 Task: Create new contact,   with mail id: 'AdelineBaker@roundabouttheatre.org', first name: 'Adeline', Last name: 'Baker', Job Title: E-commerce Manager, Phone number (408) 555-7890. Change life cycle stage to  'Lead' and lead status to 'New'. Add new company to the associated contact: www.sunshot.in_x000D_
 and type: Prospect. Logged in from softage.1@softage.net
Action: Mouse moved to (79, 53)
Screenshot: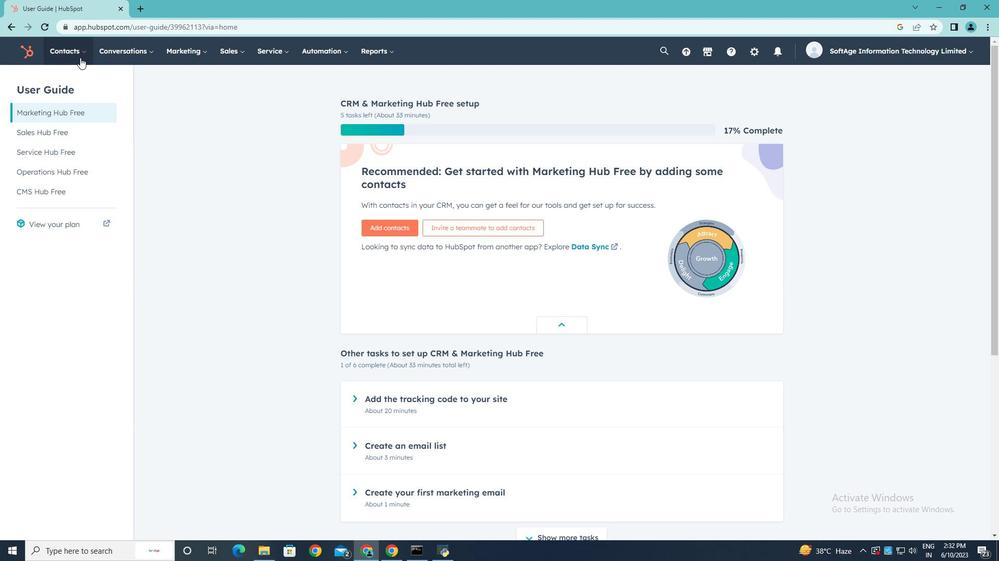 
Action: Mouse pressed left at (79, 53)
Screenshot: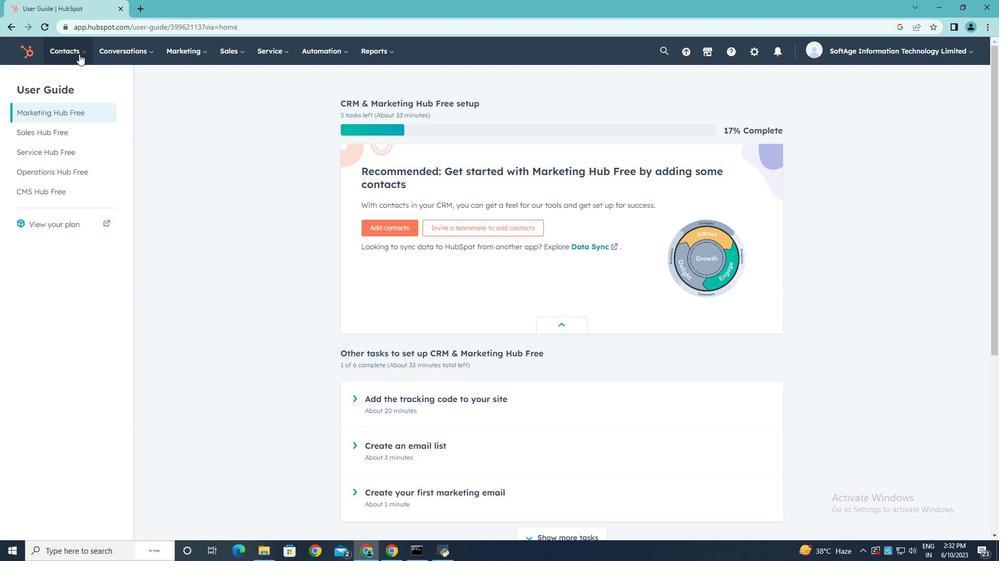
Action: Mouse moved to (77, 77)
Screenshot: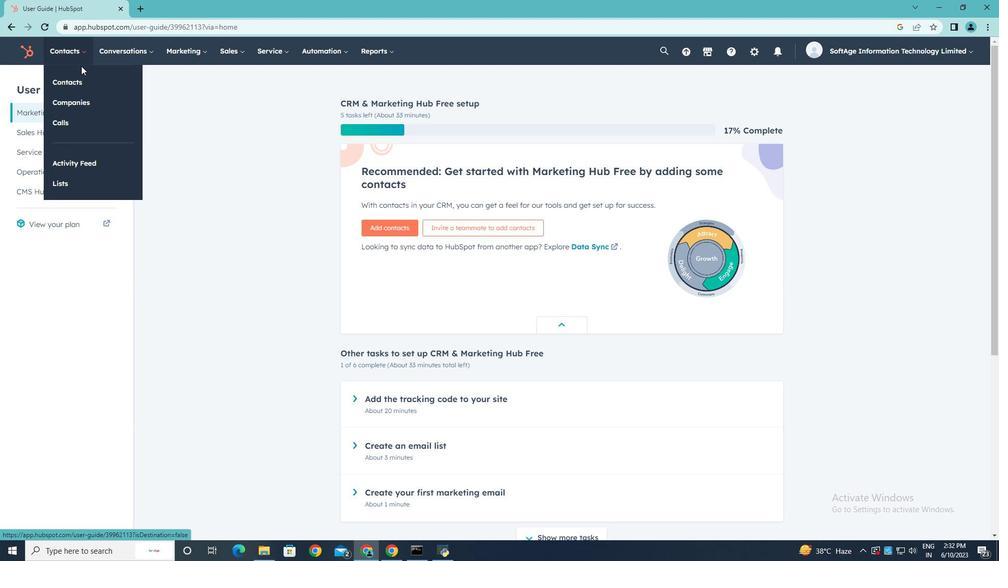 
Action: Mouse pressed left at (77, 77)
Screenshot: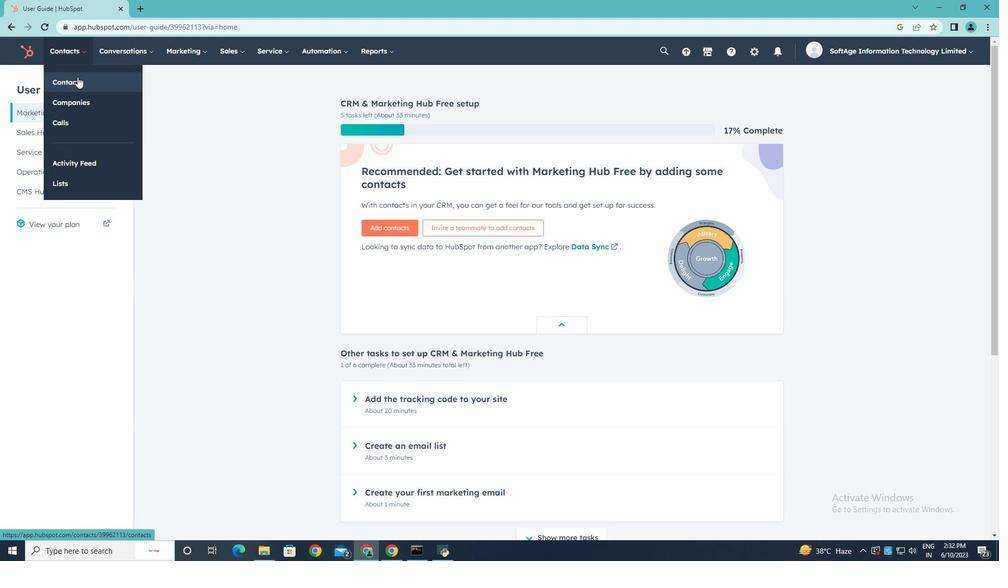 
Action: Mouse moved to (939, 90)
Screenshot: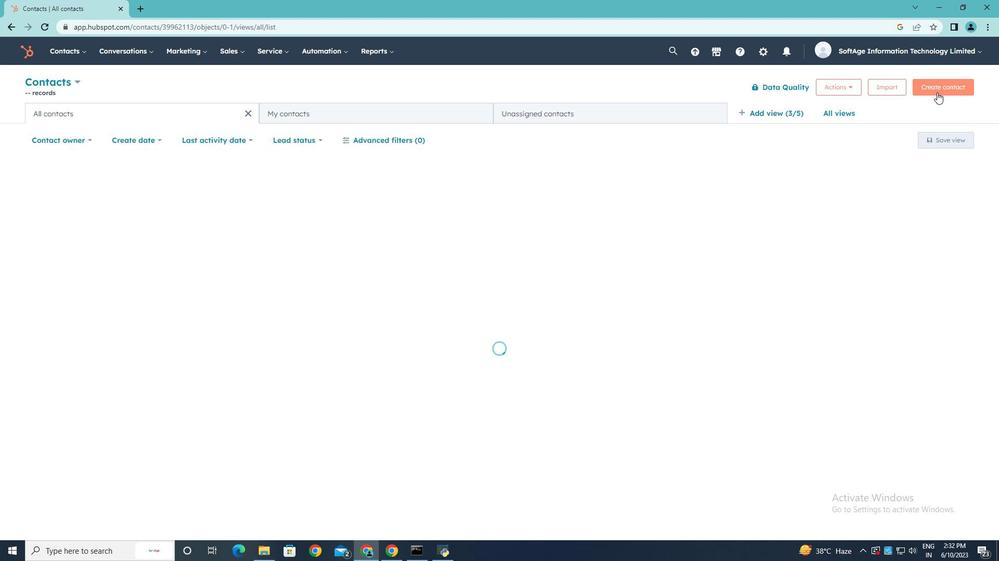 
Action: Mouse pressed left at (939, 90)
Screenshot: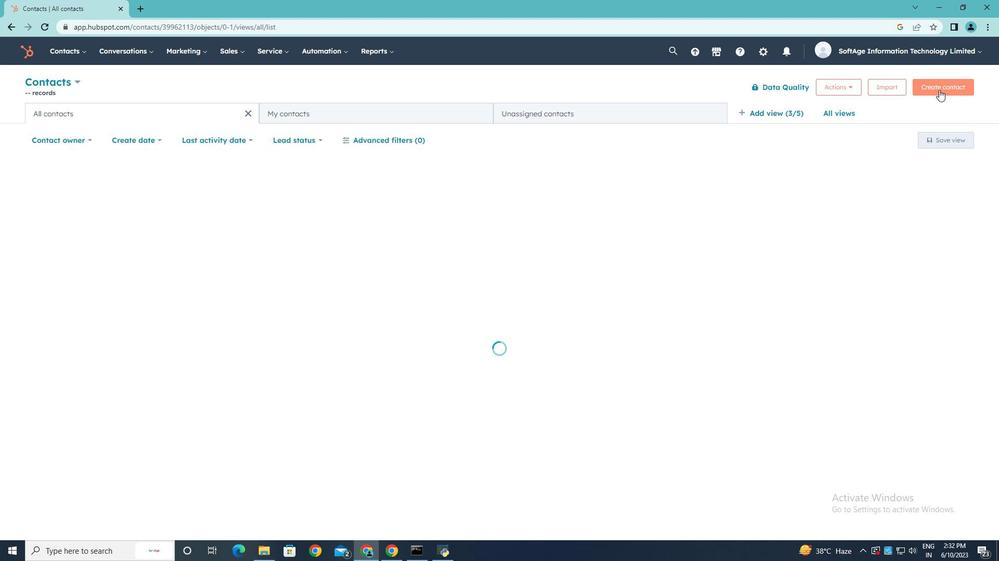 
Action: Mouse moved to (772, 138)
Screenshot: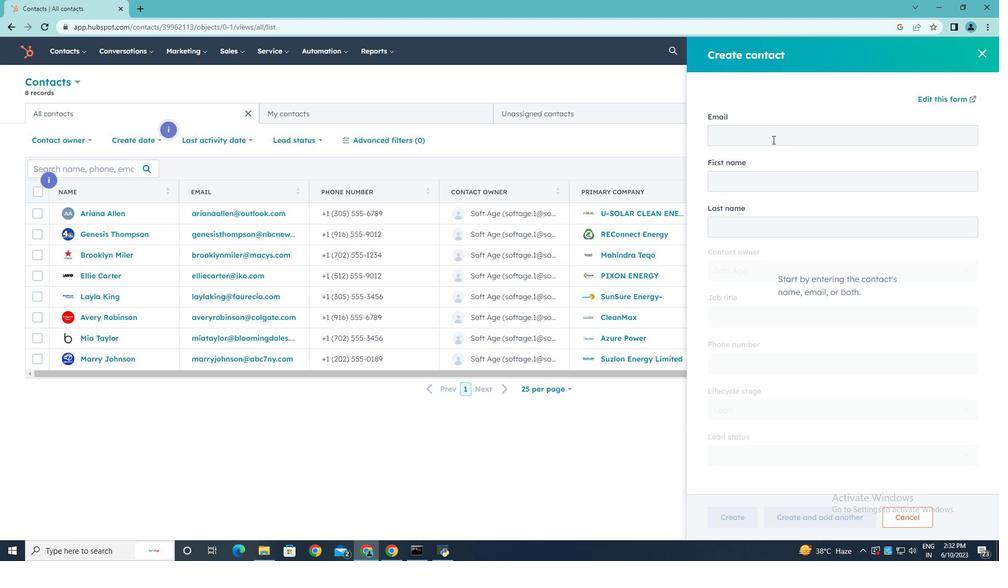 
Action: Mouse pressed left at (772, 138)
Screenshot: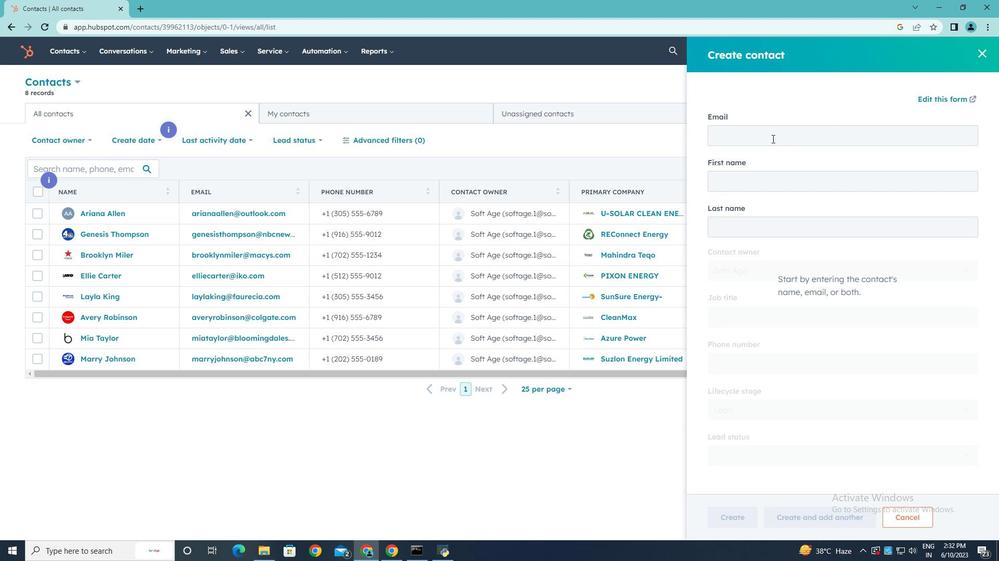 
Action: Key pressed <Key.shift>Adeline<Key.shift>Baker<Key.shift>@roundabouttheatre.p<Key.backspace>ortg<Key.backspace><Key.backspace>g
Screenshot: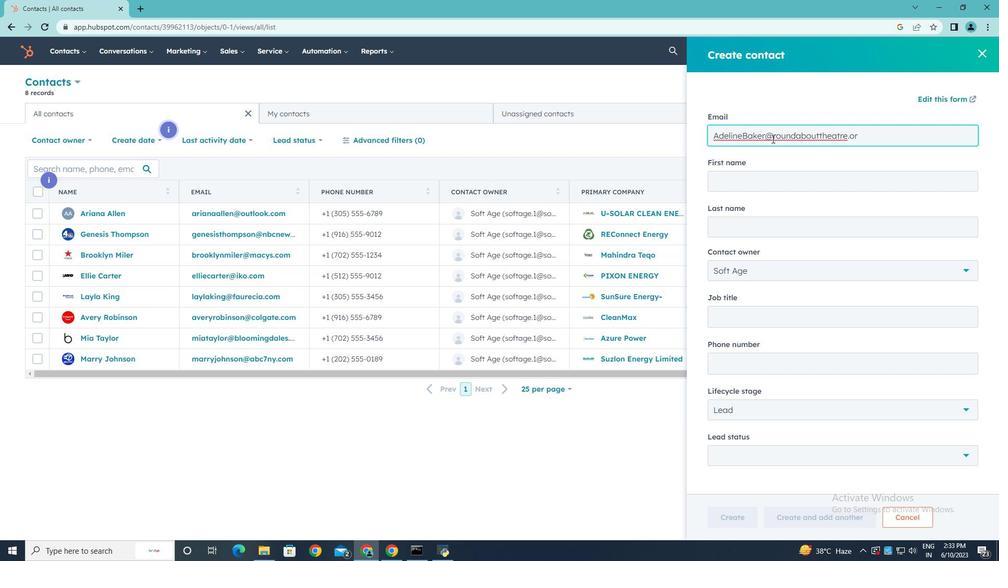 
Action: Mouse moved to (770, 185)
Screenshot: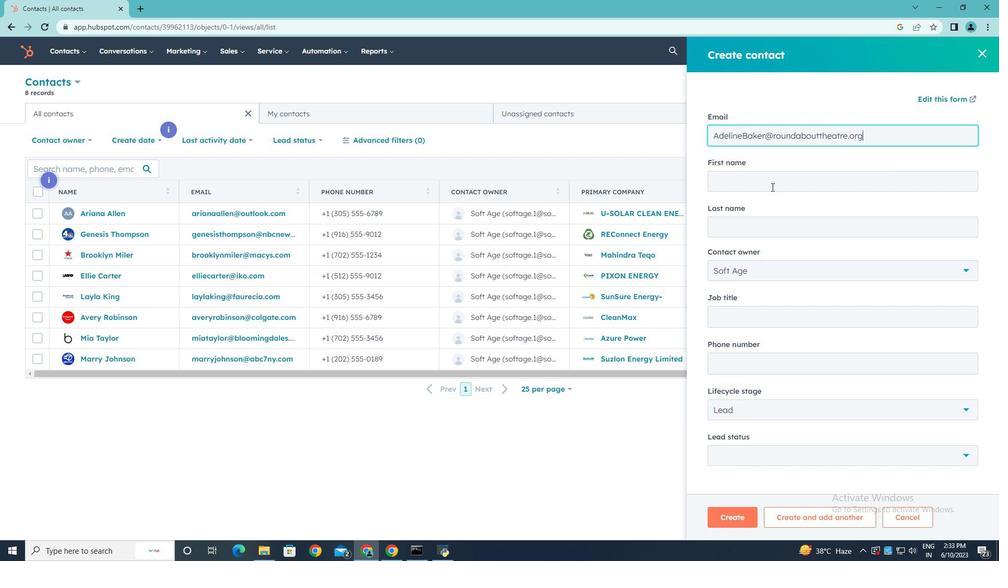 
Action: Mouse pressed left at (770, 185)
Screenshot: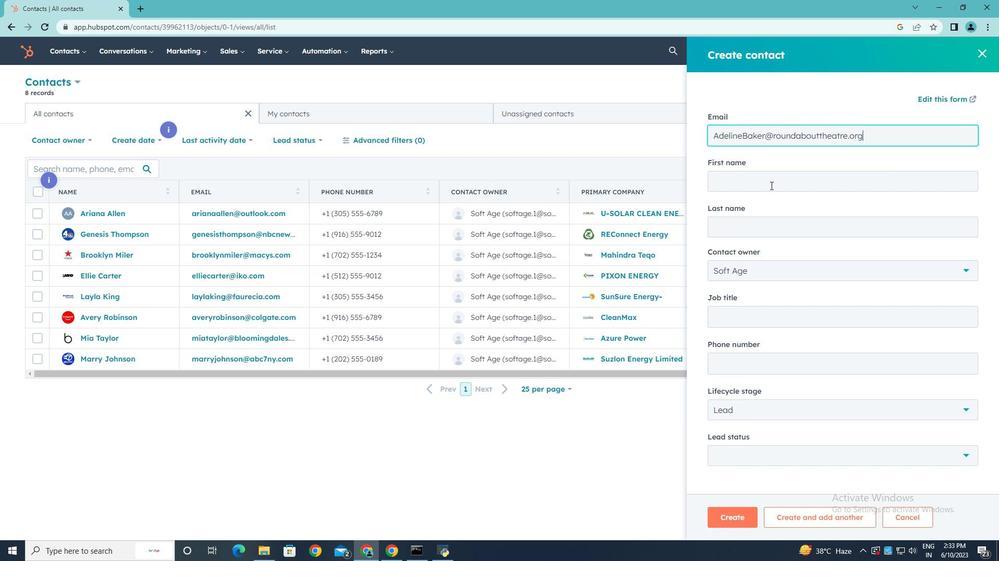 
Action: Key pressed <Key.shift>Adeline
Screenshot: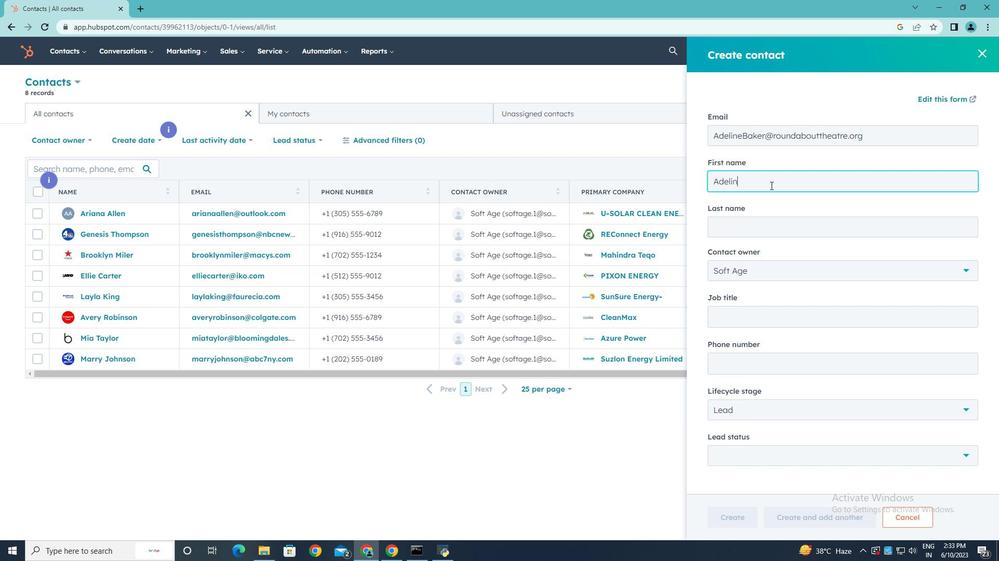
Action: Mouse moved to (748, 225)
Screenshot: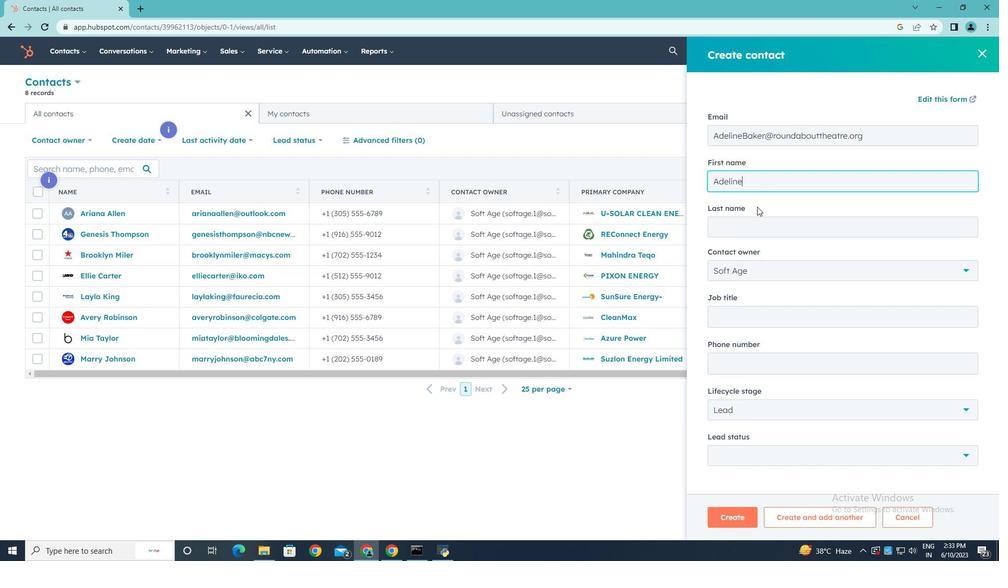 
Action: Mouse pressed left at (748, 225)
Screenshot: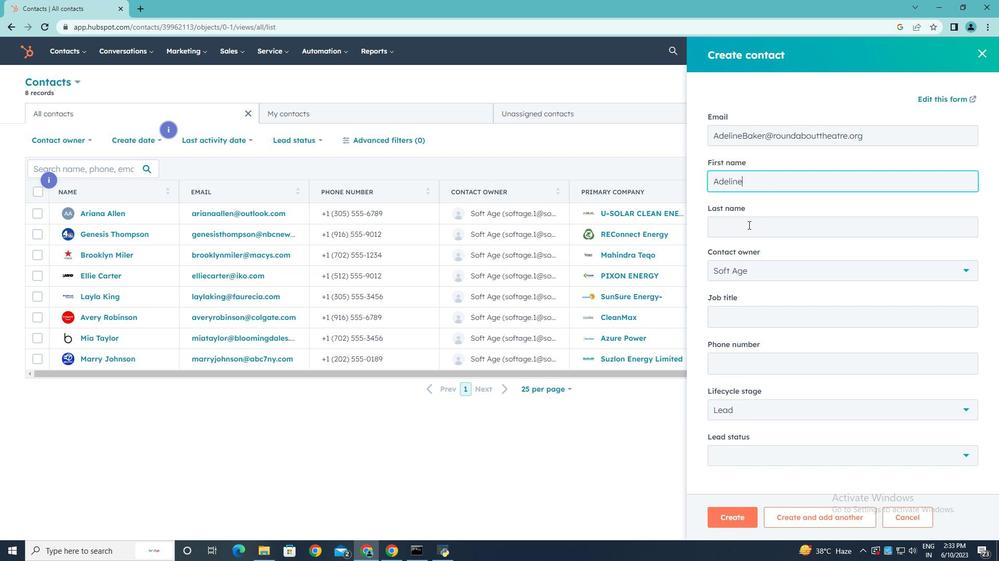 
Action: Key pressed <Key.shift>Baker
Screenshot: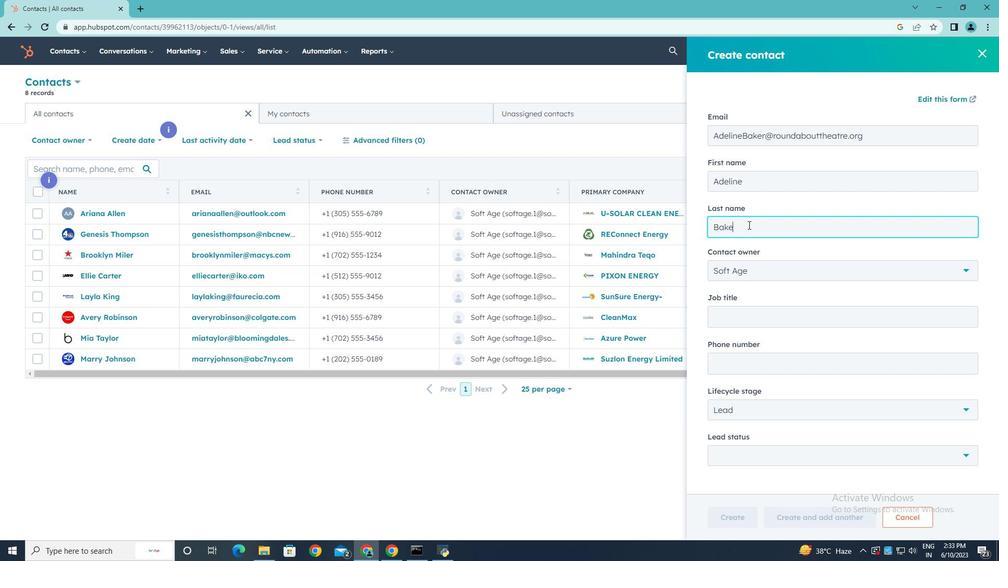 
Action: Mouse moved to (788, 319)
Screenshot: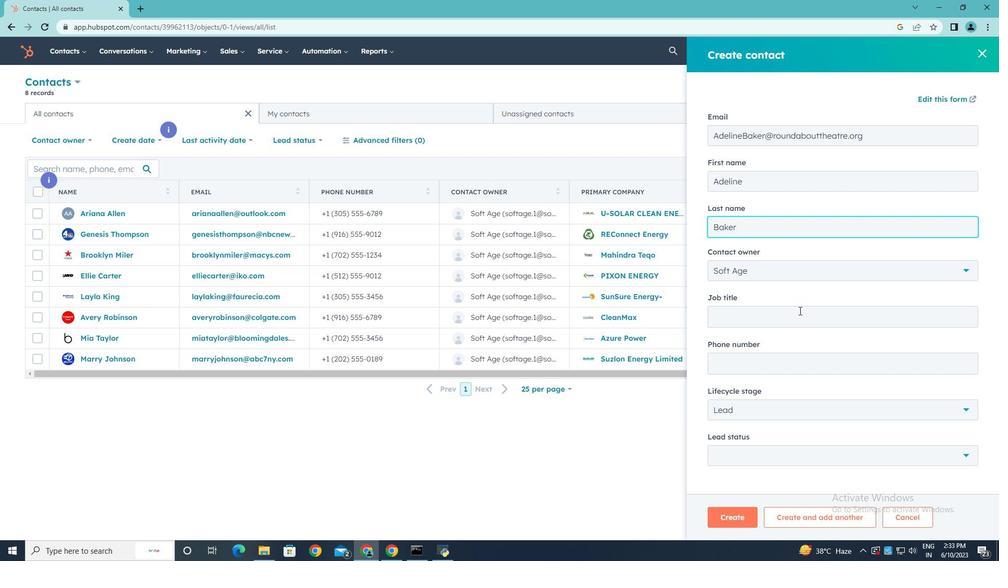 
Action: Mouse pressed left at (788, 319)
Screenshot: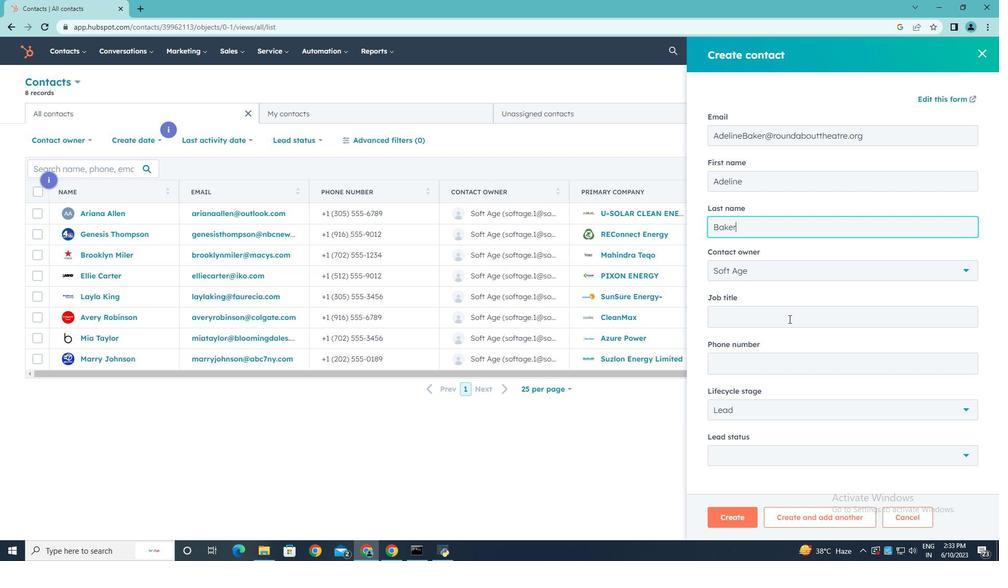 
Action: Key pressed <Key.shift><Key.shift><Key.shift><Key.shift><Key.shift><Key.shift>E-<Key.shift><Key.shift>commerce<Key.space><Key.shift><Key.shift><Key.shift><Key.shift><Key.shift><Key.shift><Key.shift>Manager
Screenshot: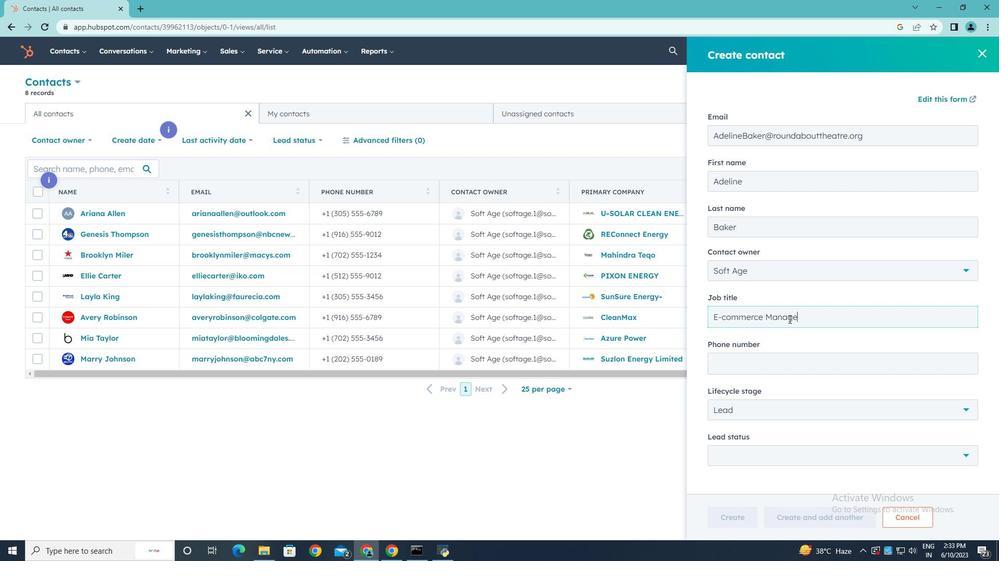
Action: Mouse moved to (777, 361)
Screenshot: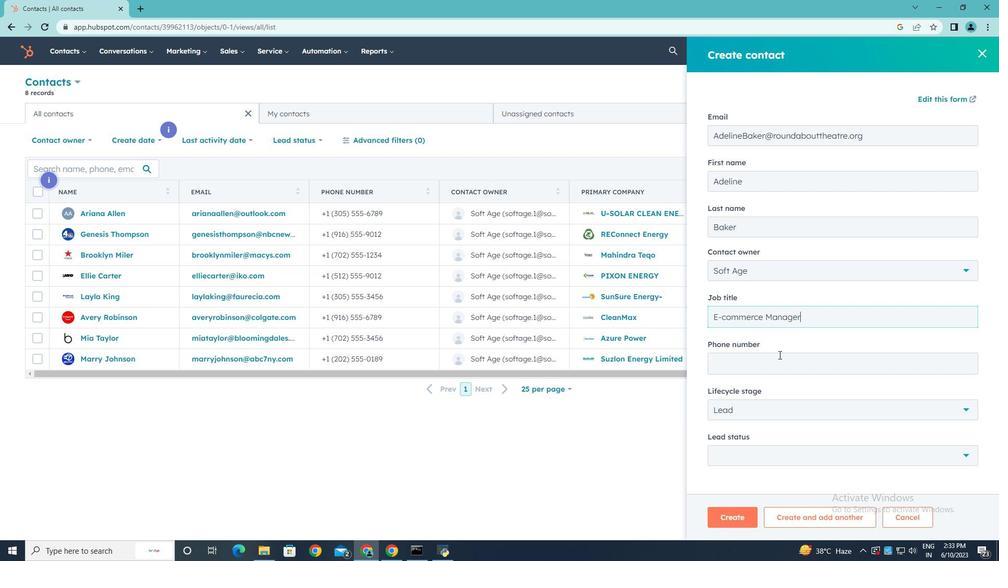 
Action: Mouse pressed left at (777, 361)
Screenshot: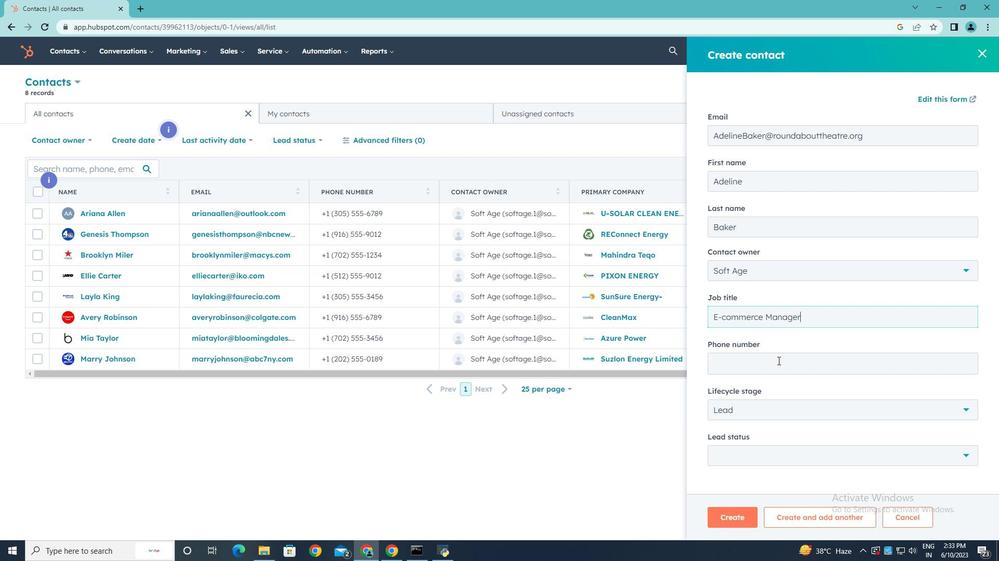 
Action: Key pressed 4085557890
Screenshot: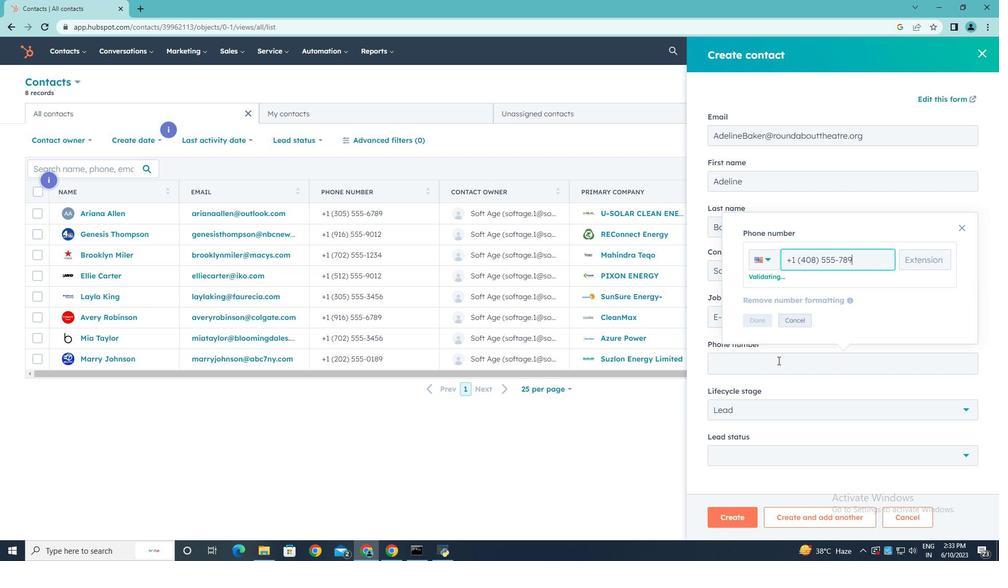 
Action: Mouse moved to (758, 320)
Screenshot: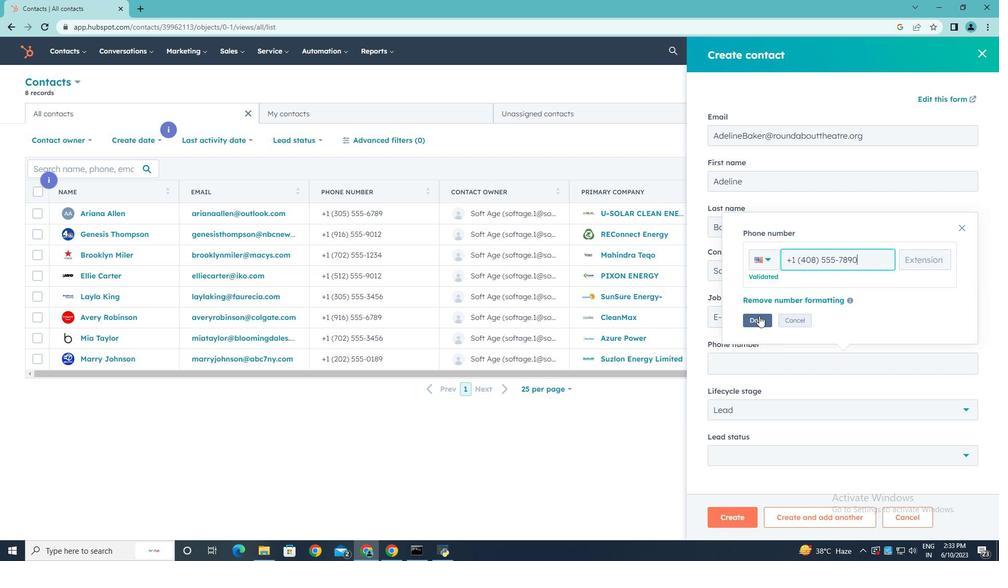 
Action: Mouse pressed left at (758, 320)
Screenshot: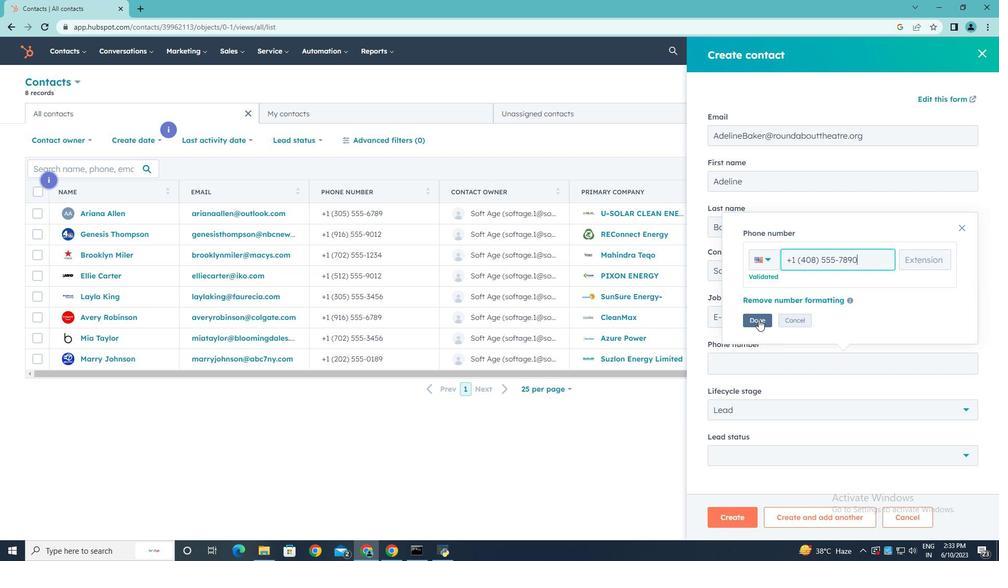
Action: Mouse moved to (947, 410)
Screenshot: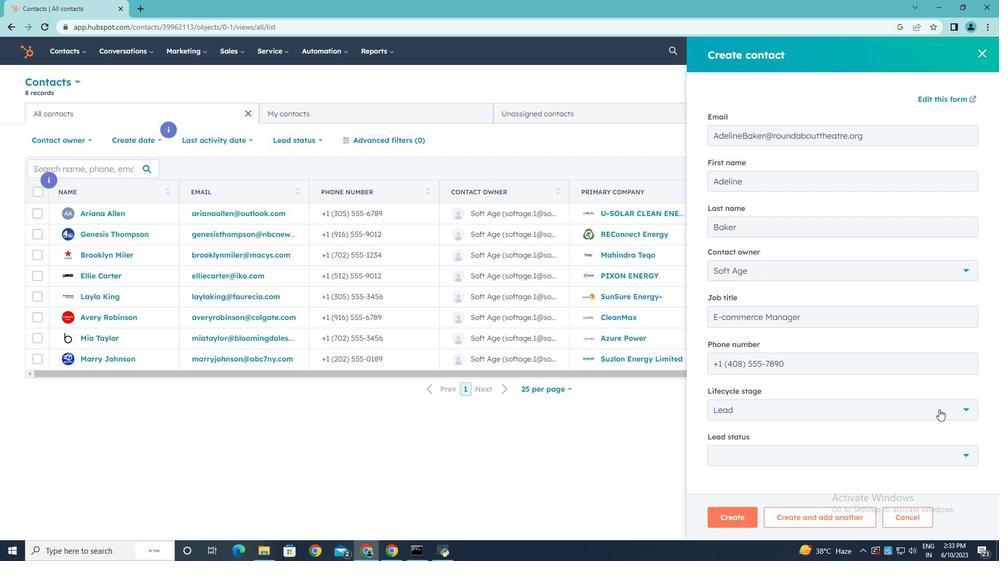 
Action: Mouse pressed left at (947, 410)
Screenshot: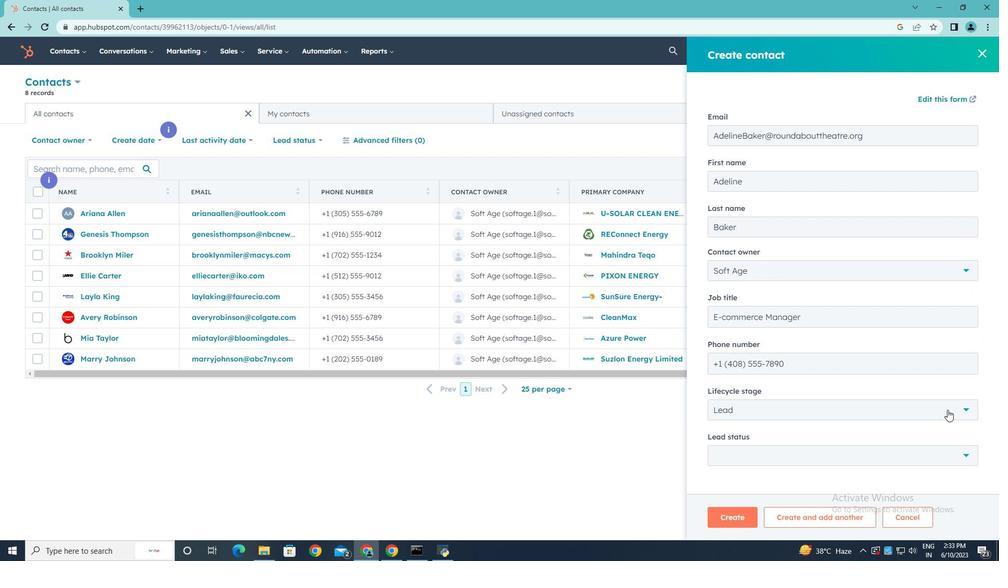 
Action: Mouse moved to (804, 314)
Screenshot: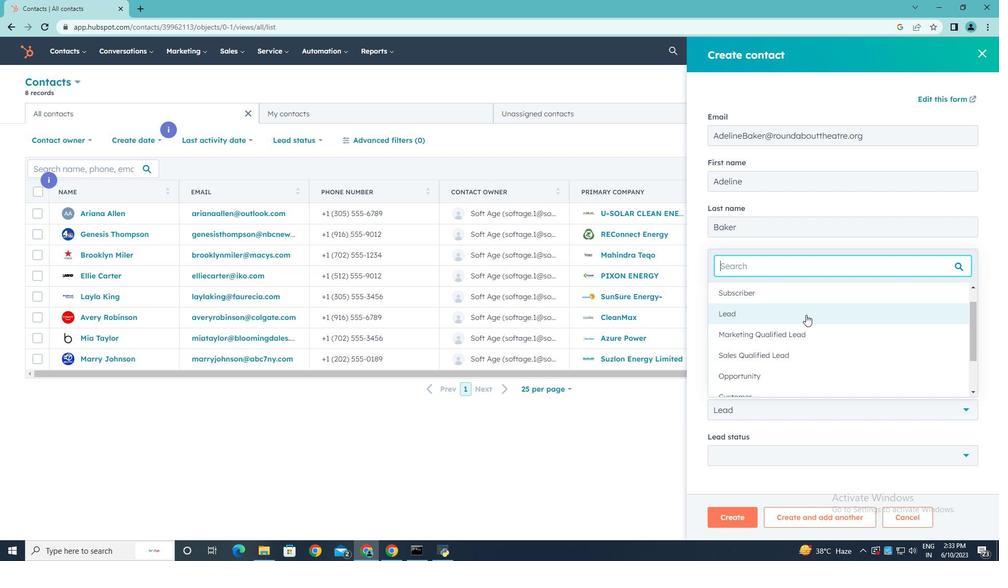 
Action: Mouse pressed left at (804, 314)
Screenshot: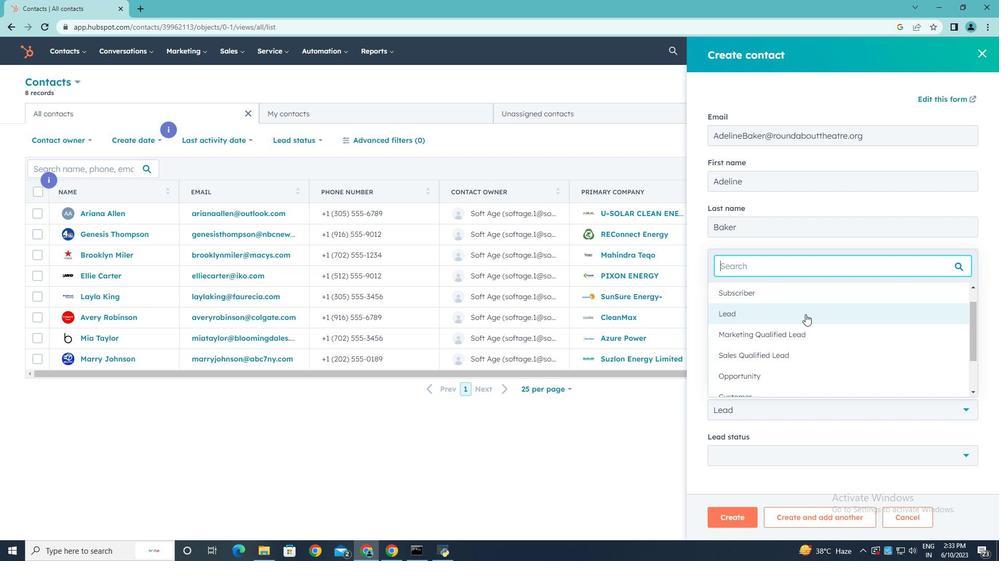 
Action: Mouse moved to (962, 456)
Screenshot: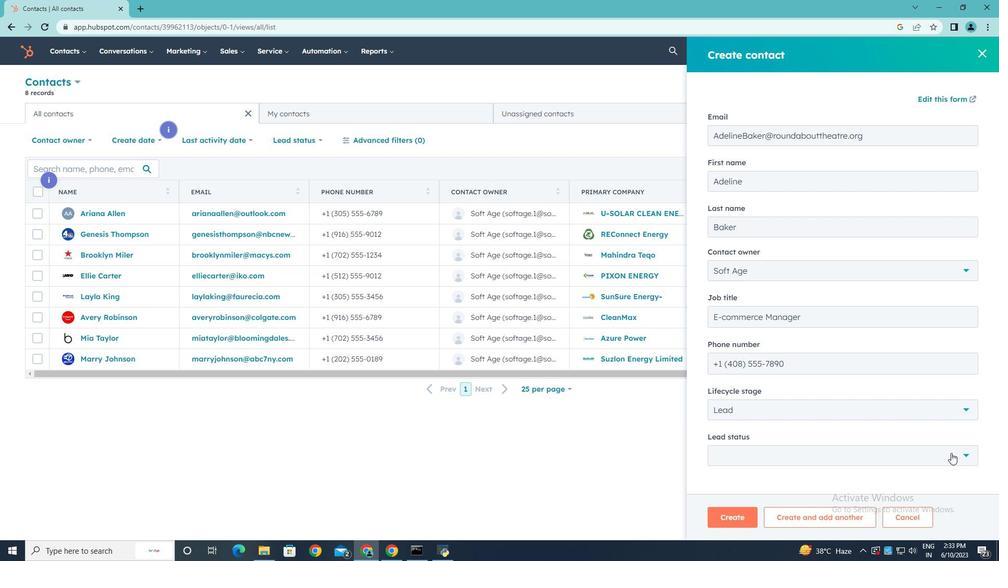 
Action: Mouse pressed left at (962, 456)
Screenshot: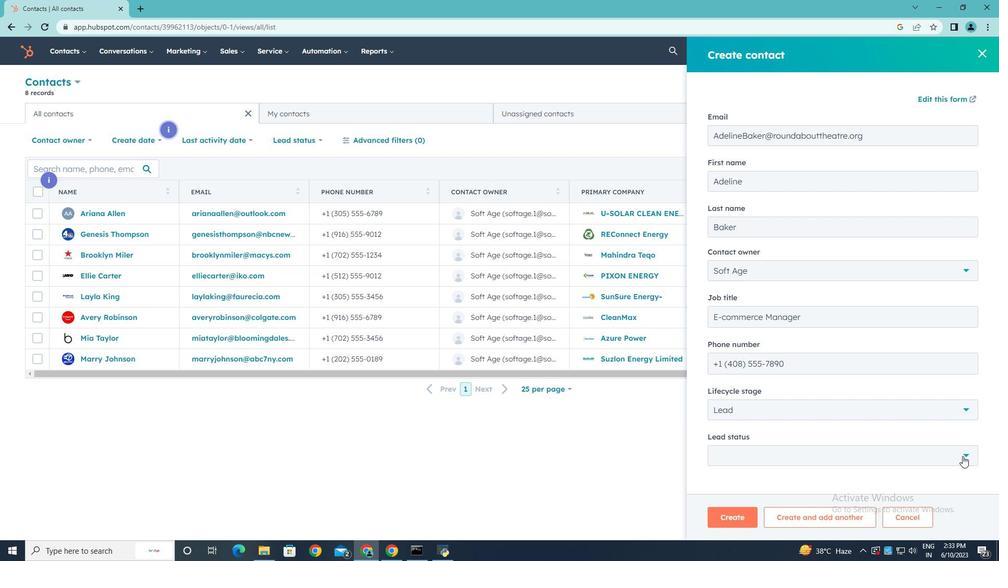 
Action: Mouse moved to (755, 355)
Screenshot: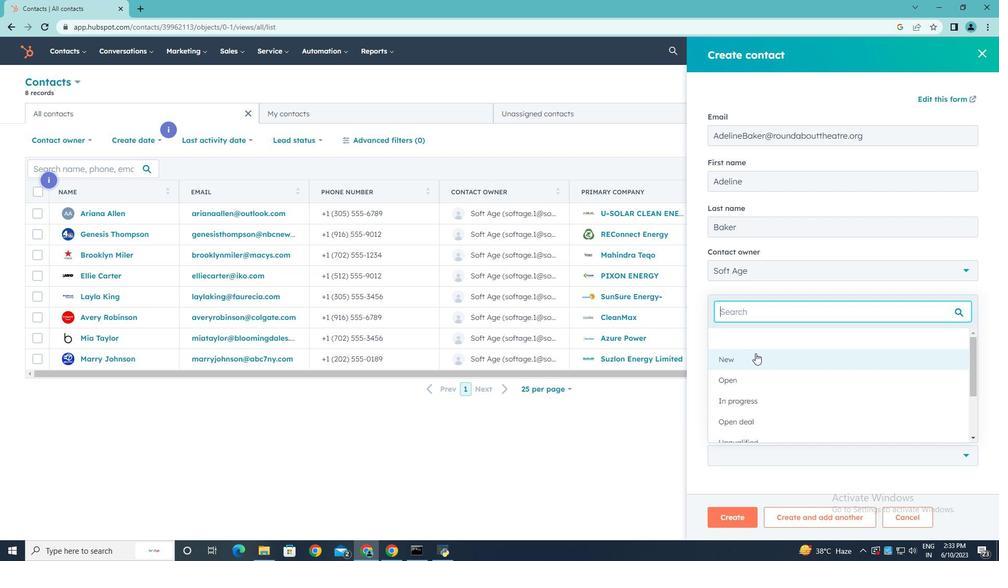 
Action: Mouse pressed left at (755, 355)
Screenshot: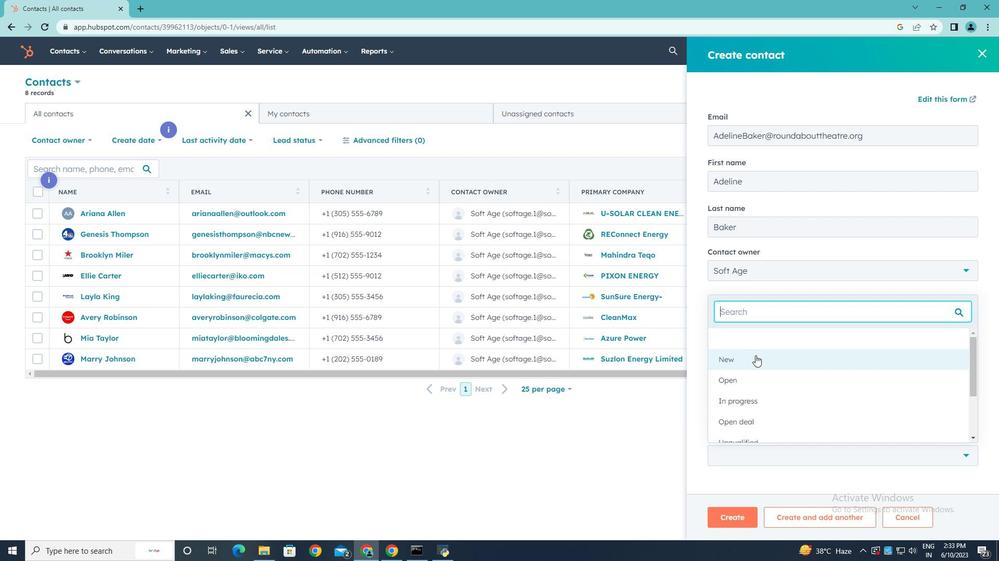 
Action: Mouse moved to (861, 458)
Screenshot: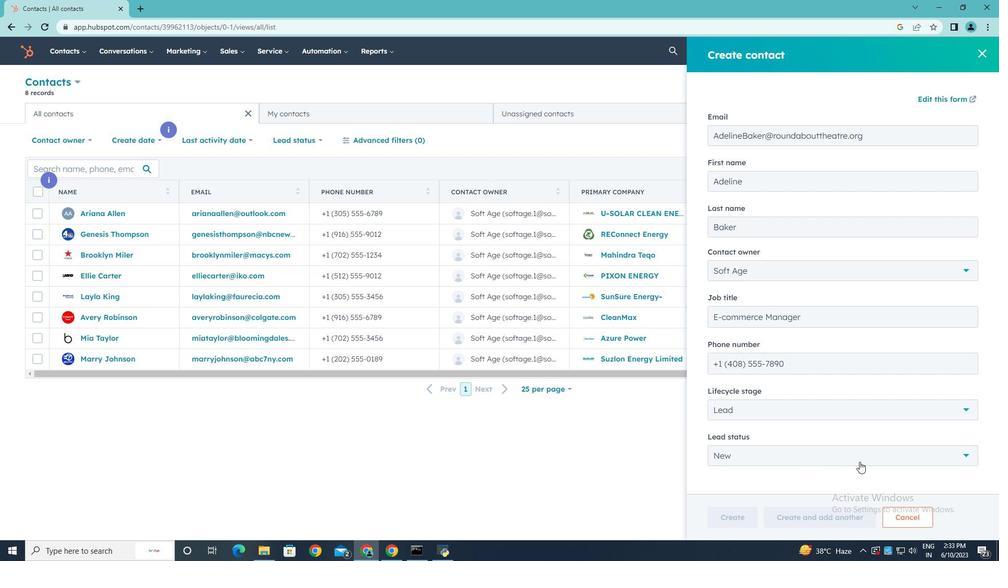 
Action: Mouse scrolled (861, 457) with delta (0, 0)
Screenshot: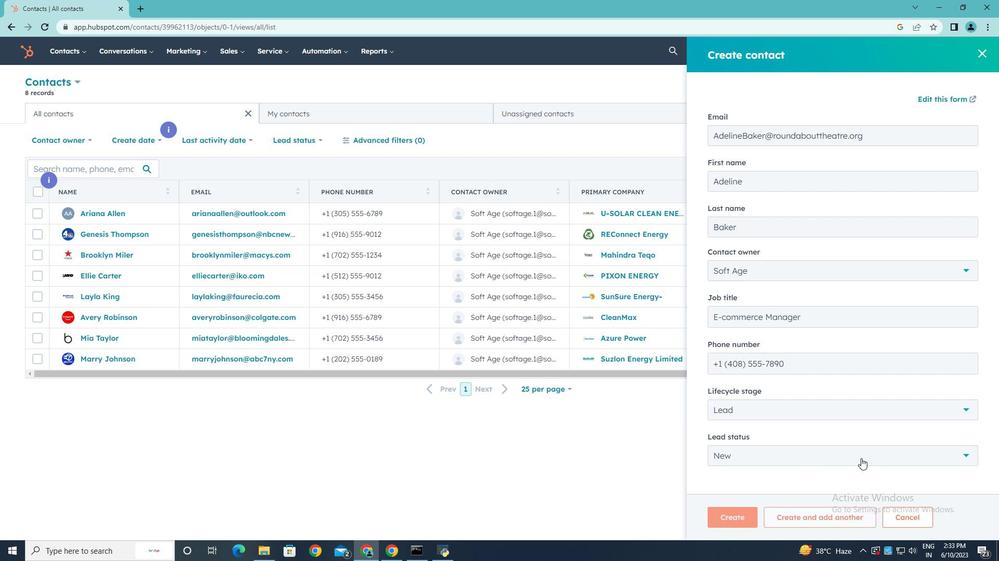 
Action: Mouse scrolled (861, 457) with delta (0, 0)
Screenshot: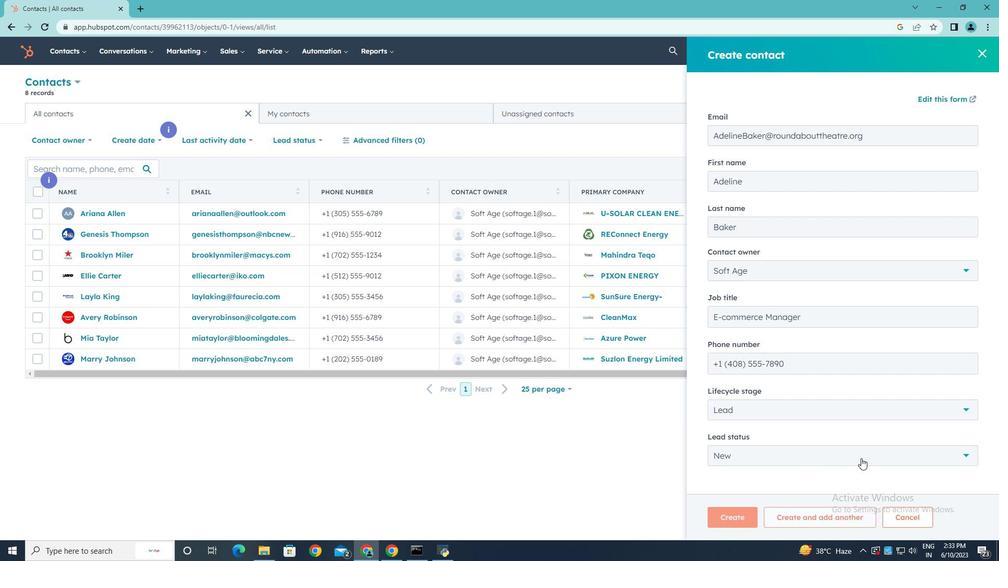 
Action: Mouse scrolled (861, 457) with delta (0, 0)
Screenshot: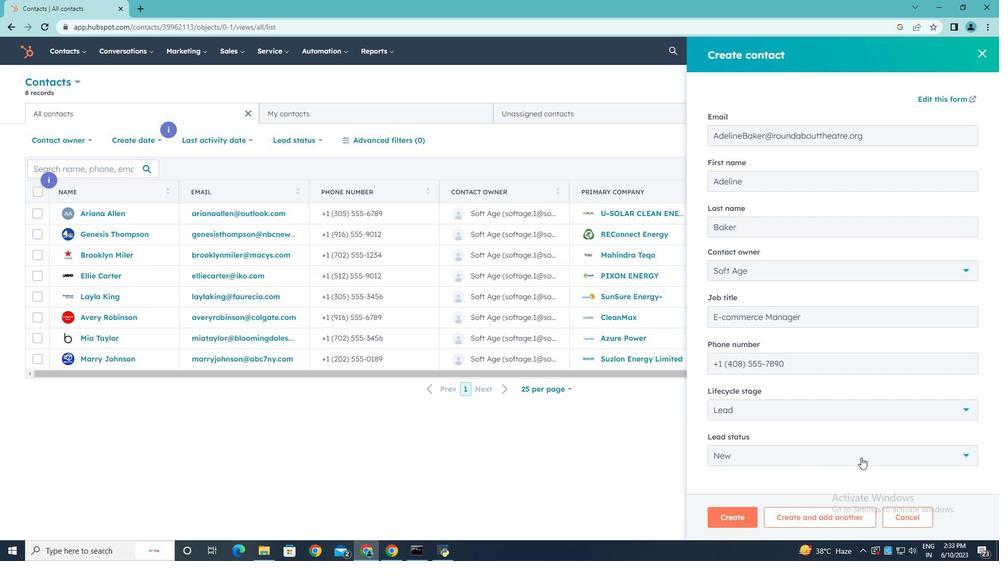 
Action: Mouse scrolled (861, 457) with delta (0, 0)
Screenshot: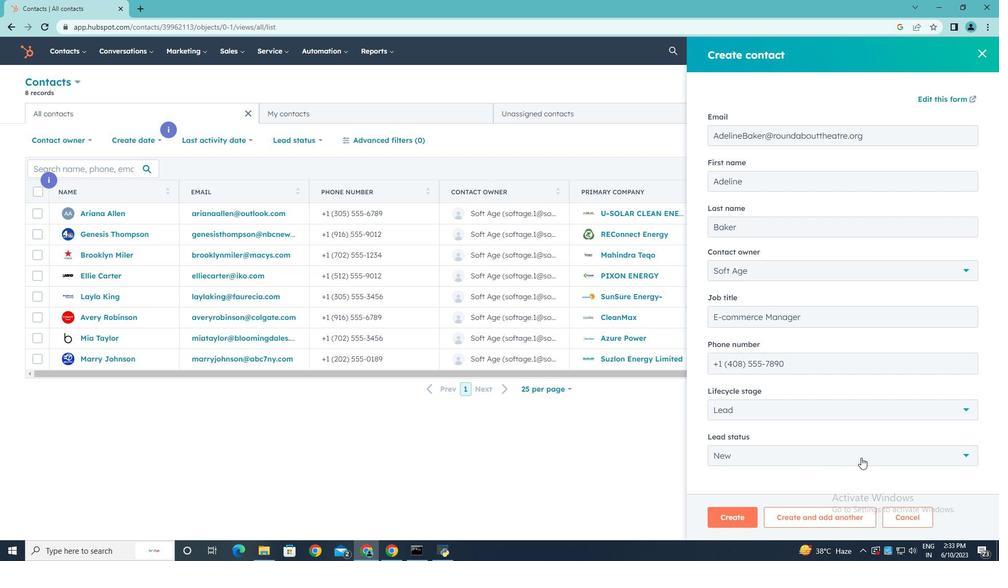 
Action: Mouse scrolled (861, 457) with delta (0, 0)
Screenshot: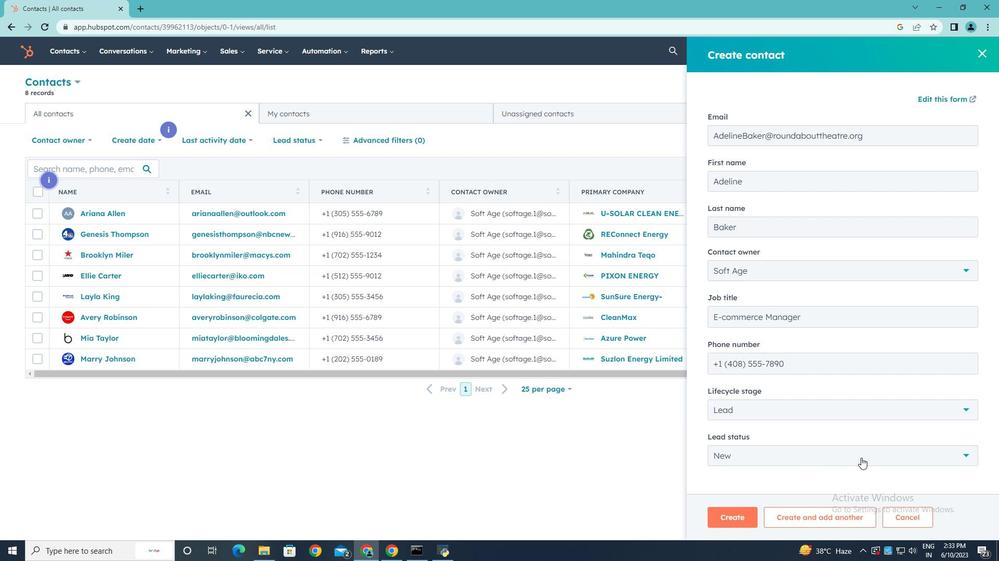 
Action: Mouse scrolled (861, 457) with delta (0, 0)
Screenshot: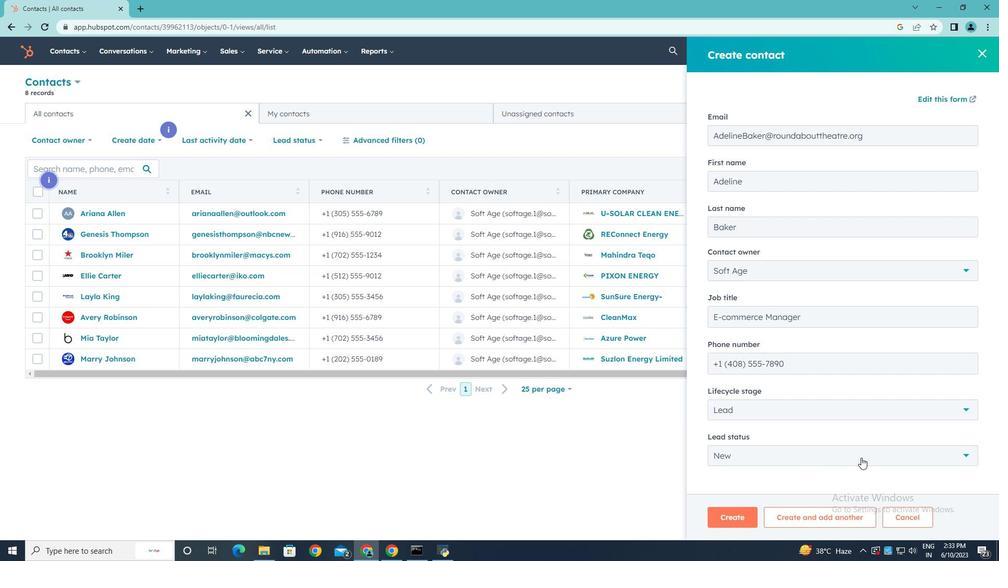 
Action: Mouse scrolled (861, 457) with delta (0, 0)
Screenshot: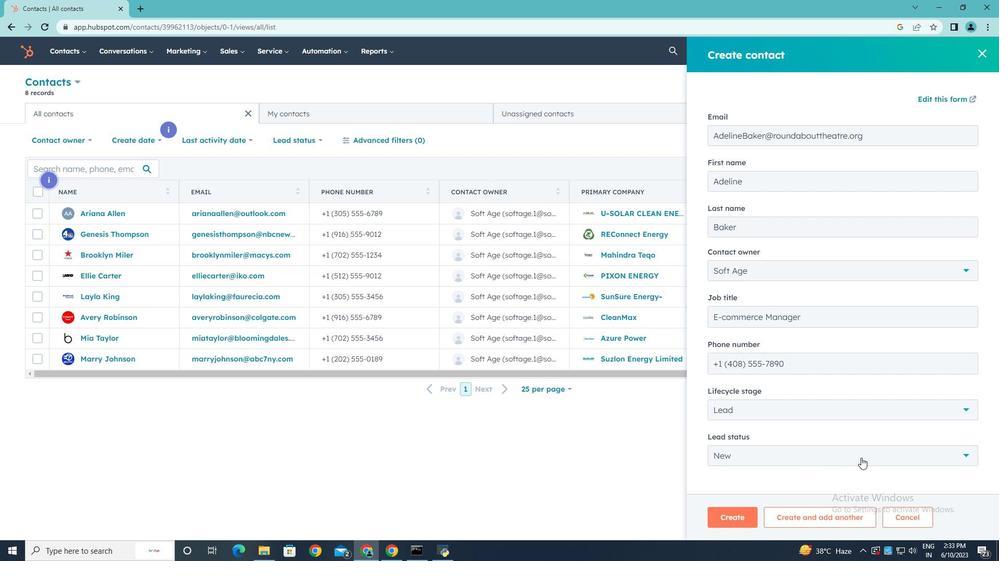 
Action: Mouse scrolled (861, 457) with delta (0, 0)
Screenshot: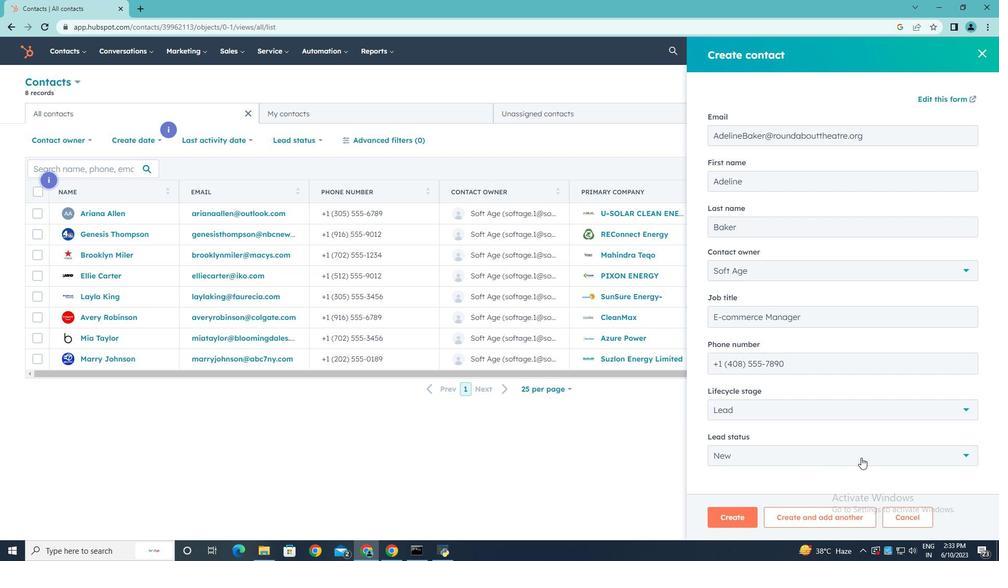 
Action: Mouse moved to (737, 521)
Screenshot: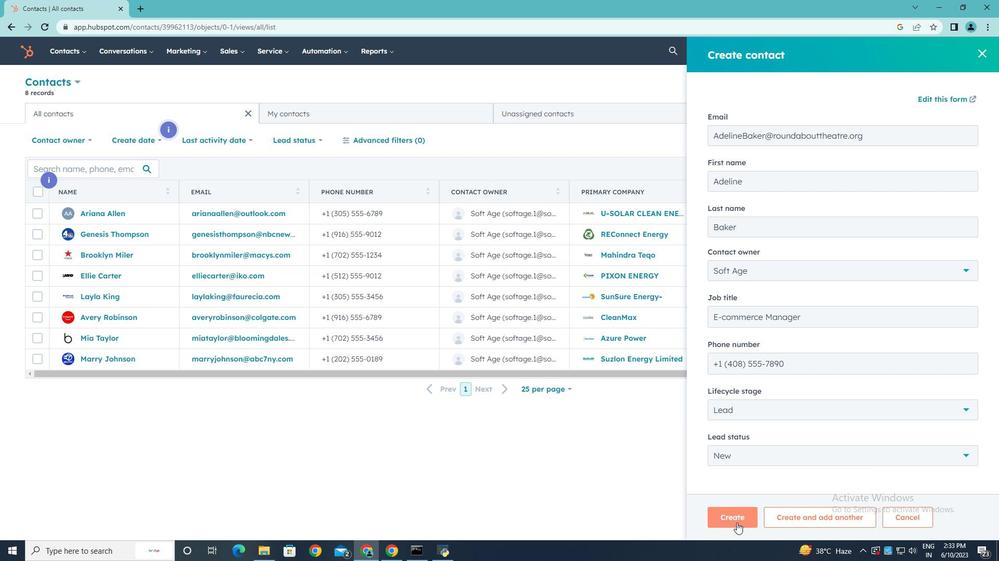 
Action: Mouse pressed left at (737, 521)
Screenshot: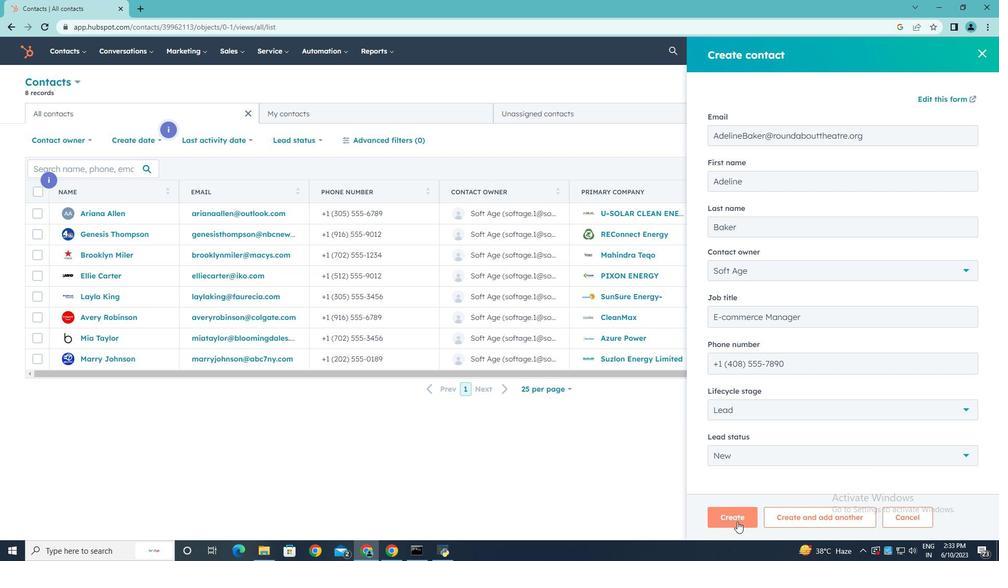 
Action: Mouse moved to (697, 335)
Screenshot: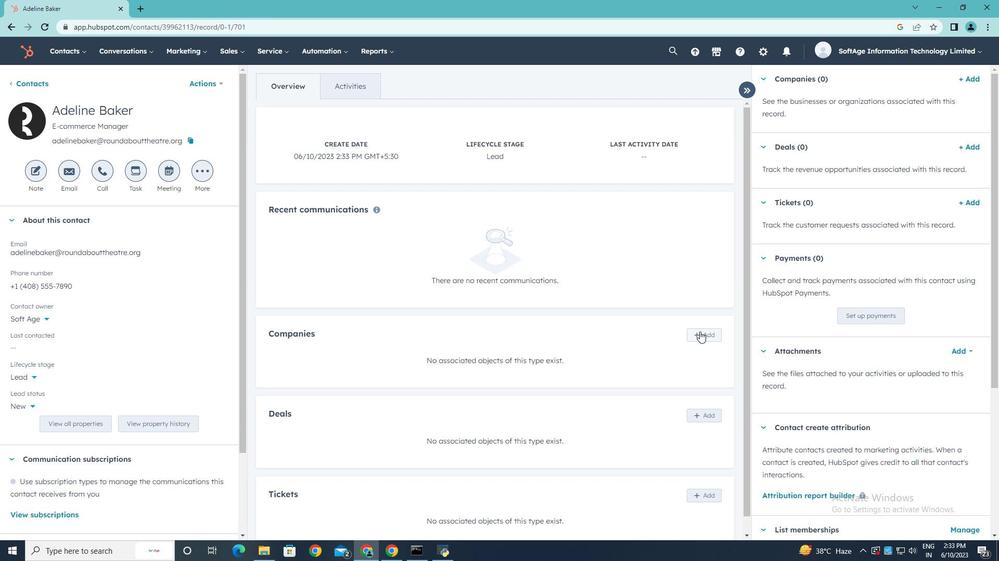 
Action: Mouse pressed left at (697, 335)
Screenshot: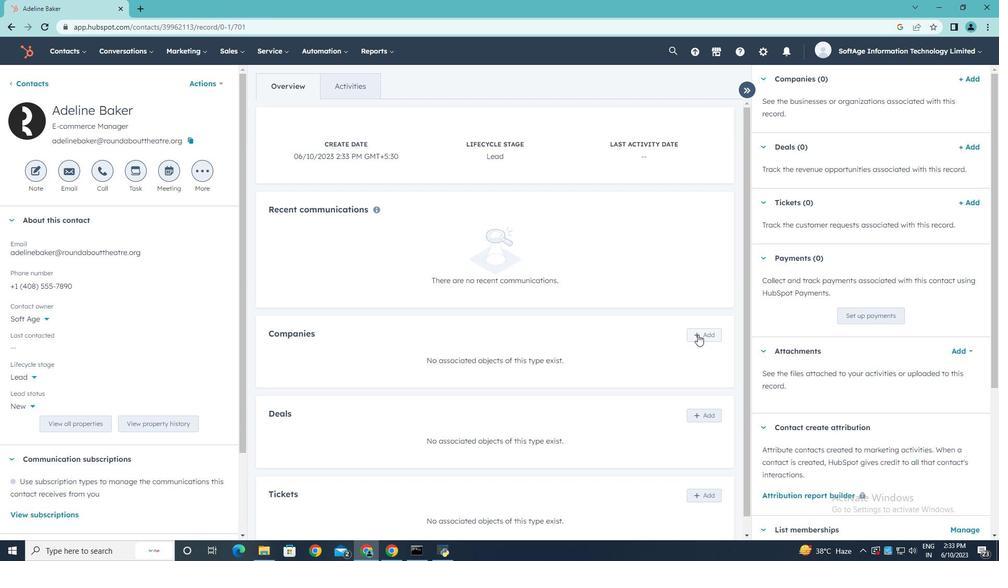 
Action: Mouse moved to (794, 110)
Screenshot: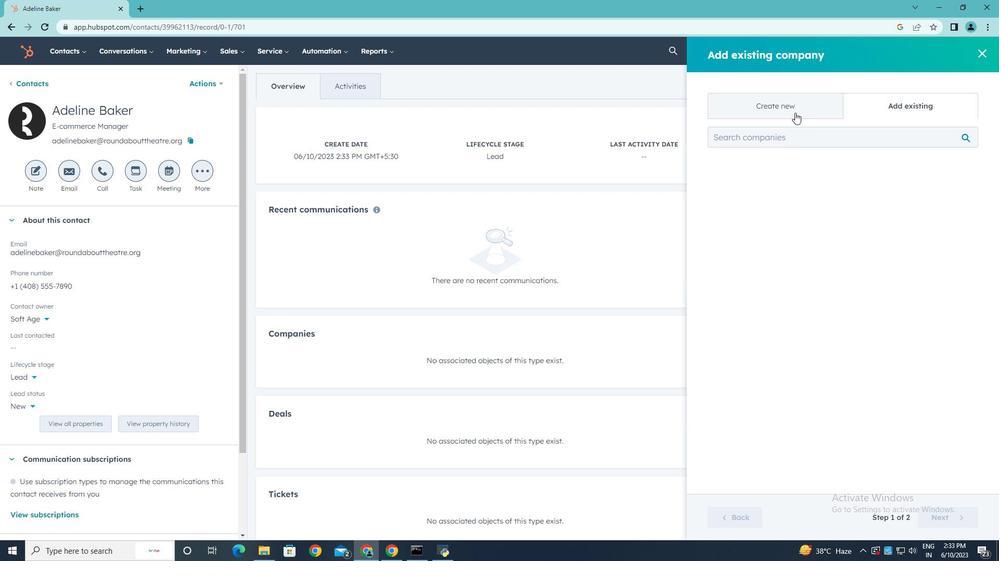 
Action: Mouse pressed left at (794, 110)
Screenshot: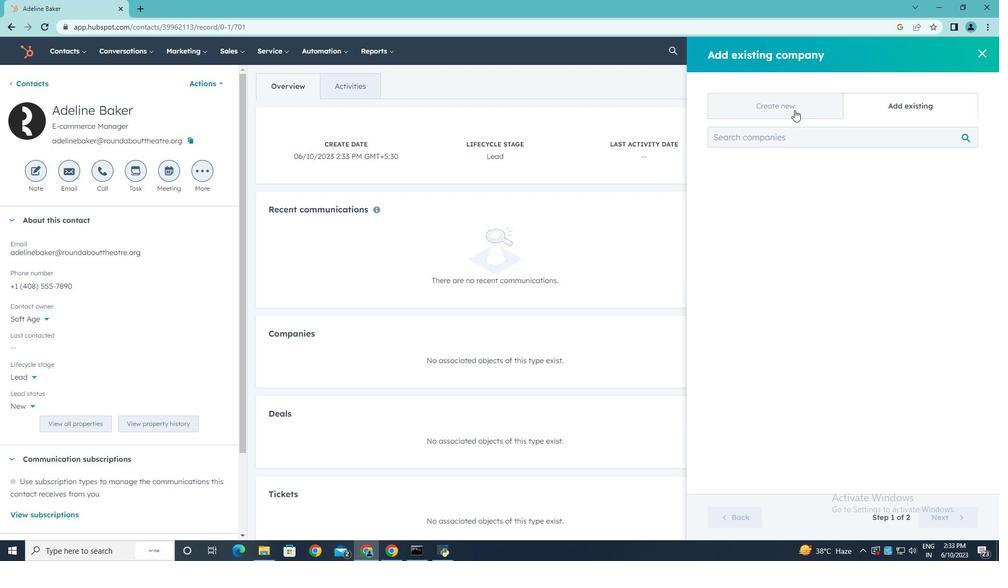 
Action: Mouse moved to (763, 173)
Screenshot: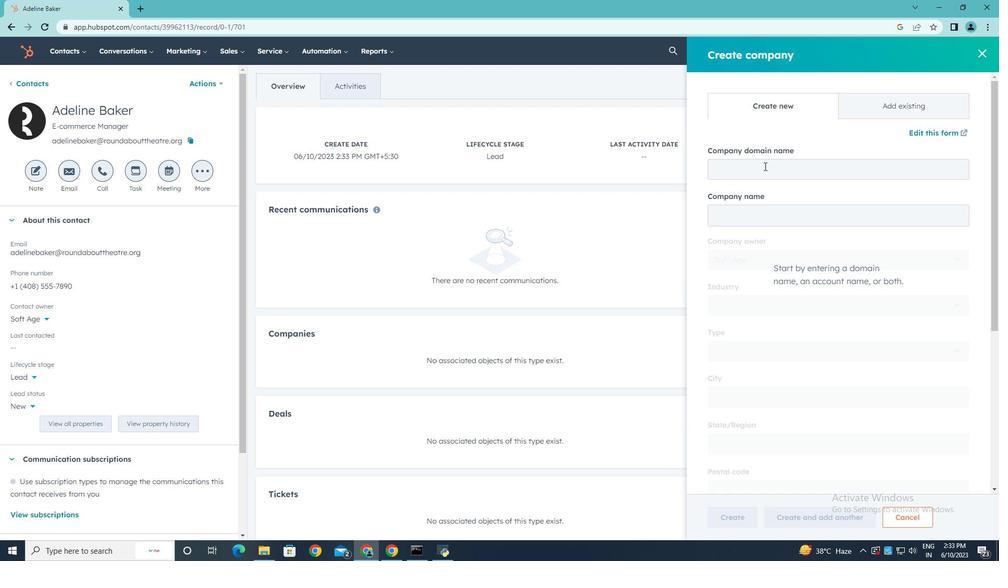 
Action: Mouse pressed left at (763, 173)
Screenshot: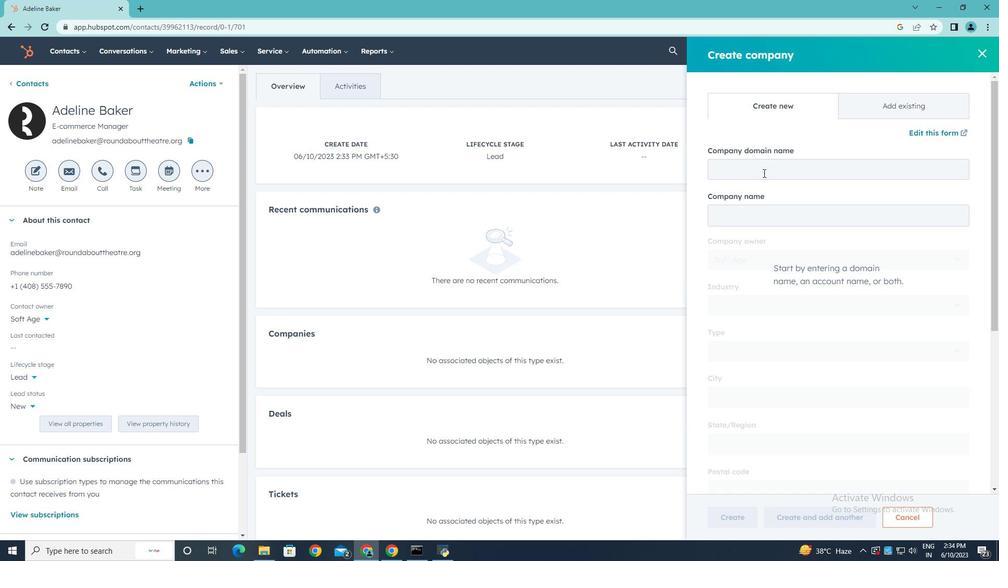 
Action: Key pressed www.sunshot.in
Screenshot: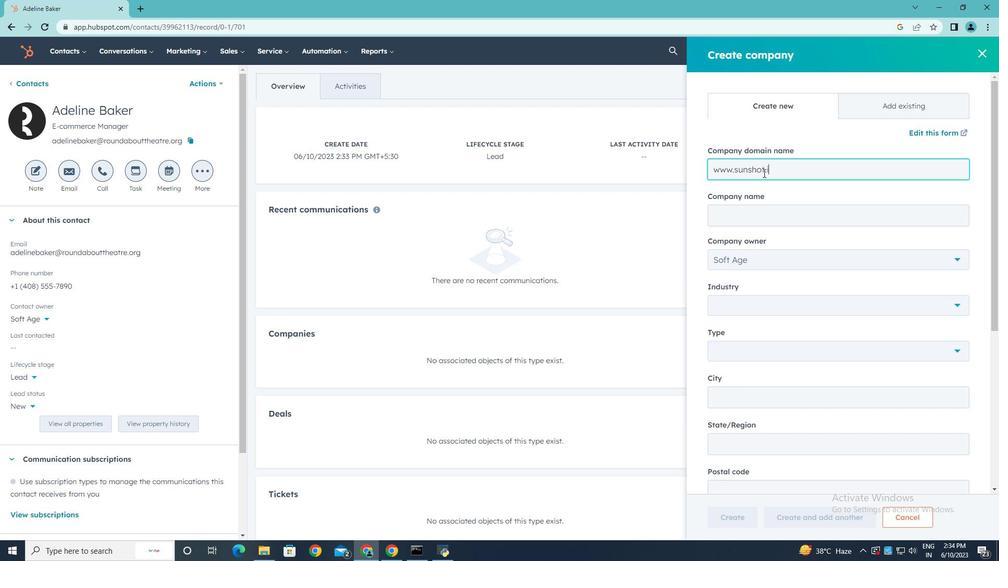 
Action: Mouse moved to (795, 241)
Screenshot: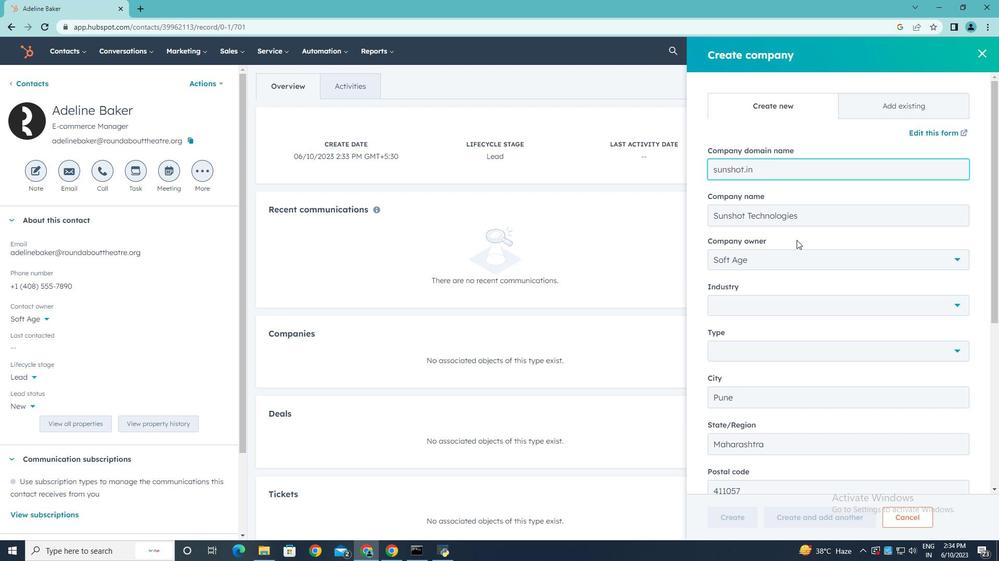 
Action: Mouse scrolled (795, 240) with delta (0, 0)
Screenshot: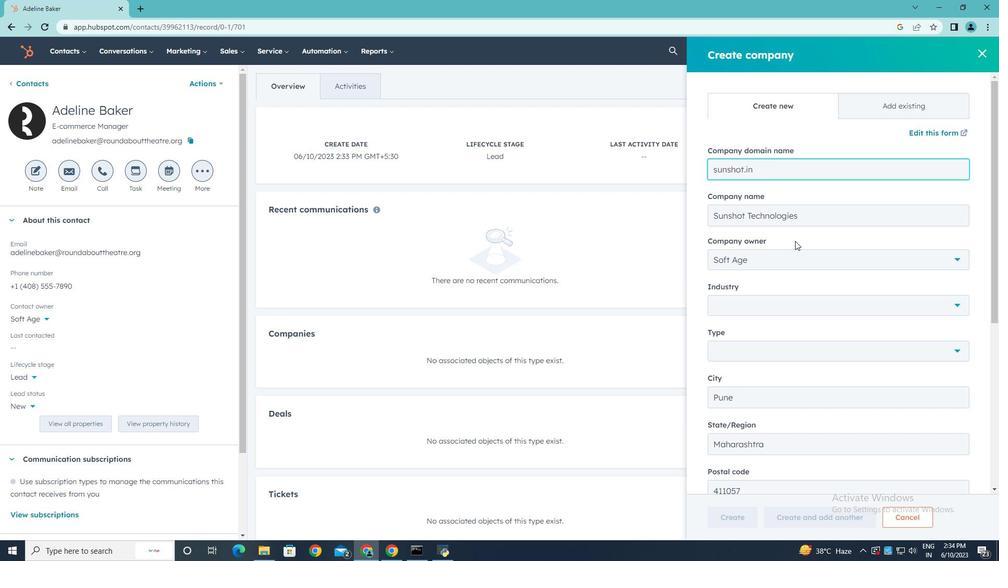 
Action: Mouse scrolled (795, 240) with delta (0, 0)
Screenshot: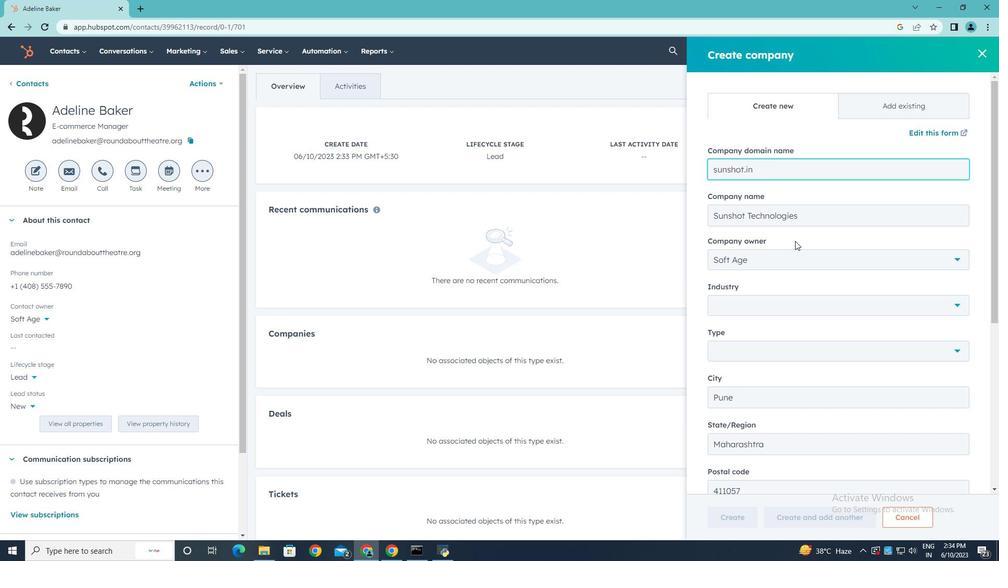 
Action: Mouse scrolled (795, 240) with delta (0, 0)
Screenshot: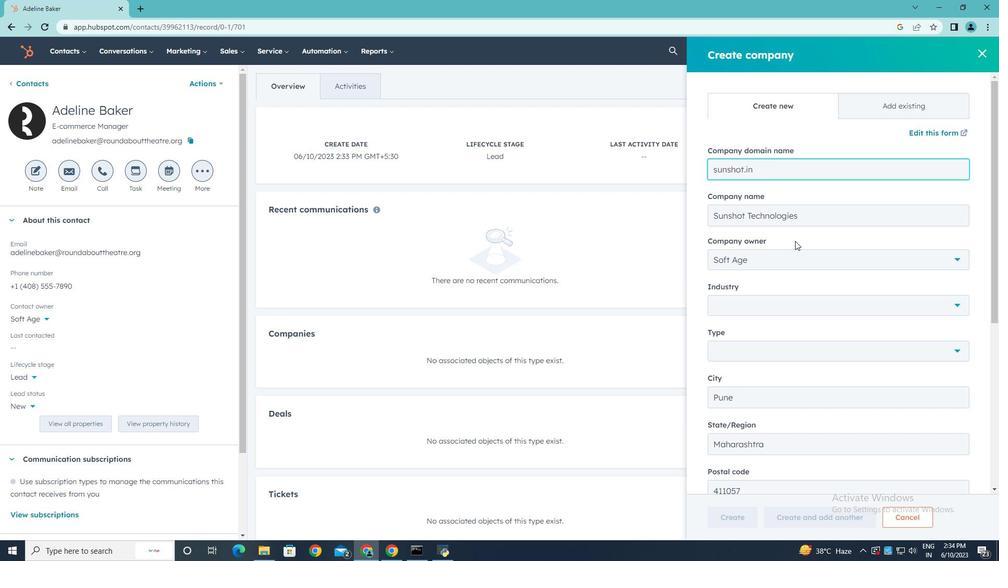 
Action: Mouse scrolled (795, 240) with delta (0, 0)
Screenshot: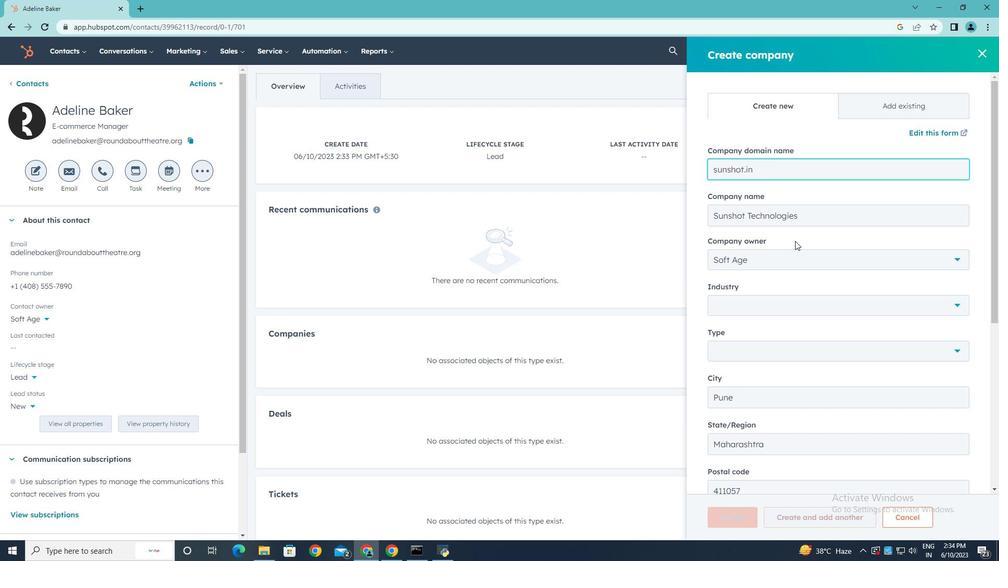 
Action: Mouse scrolled (795, 240) with delta (0, 0)
Screenshot: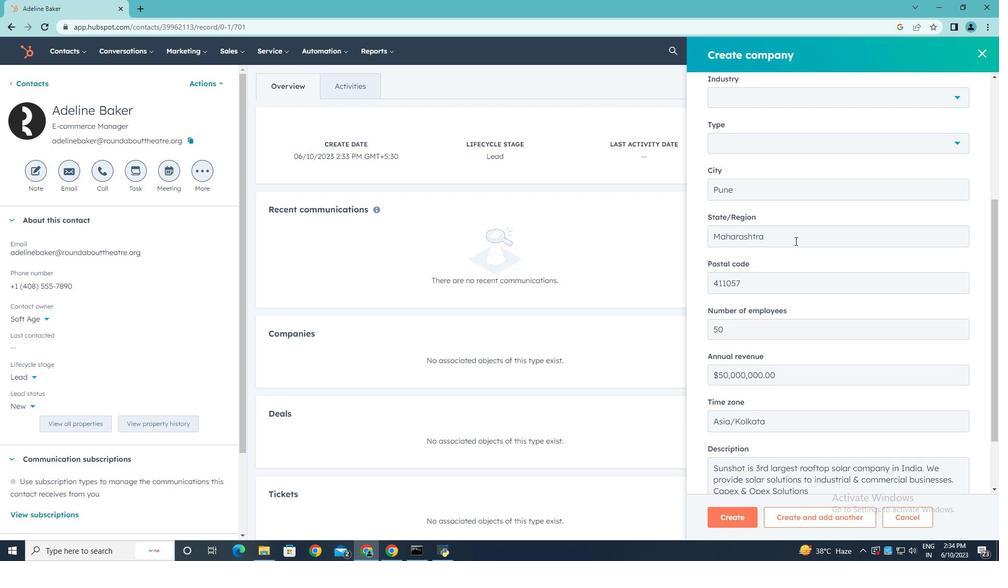 
Action: Mouse scrolled (795, 240) with delta (0, 0)
Screenshot: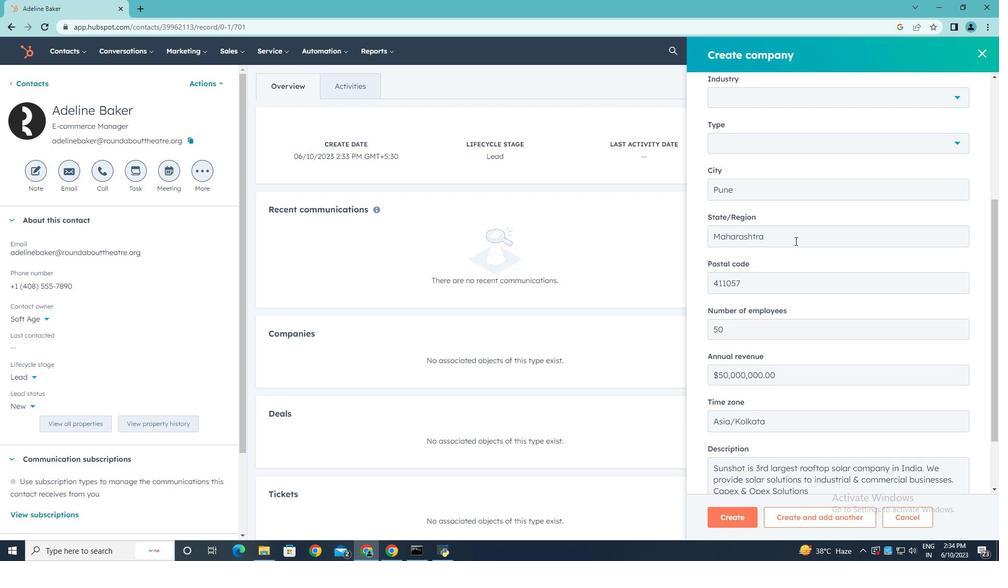 
Action: Mouse scrolled (795, 240) with delta (0, 0)
Screenshot: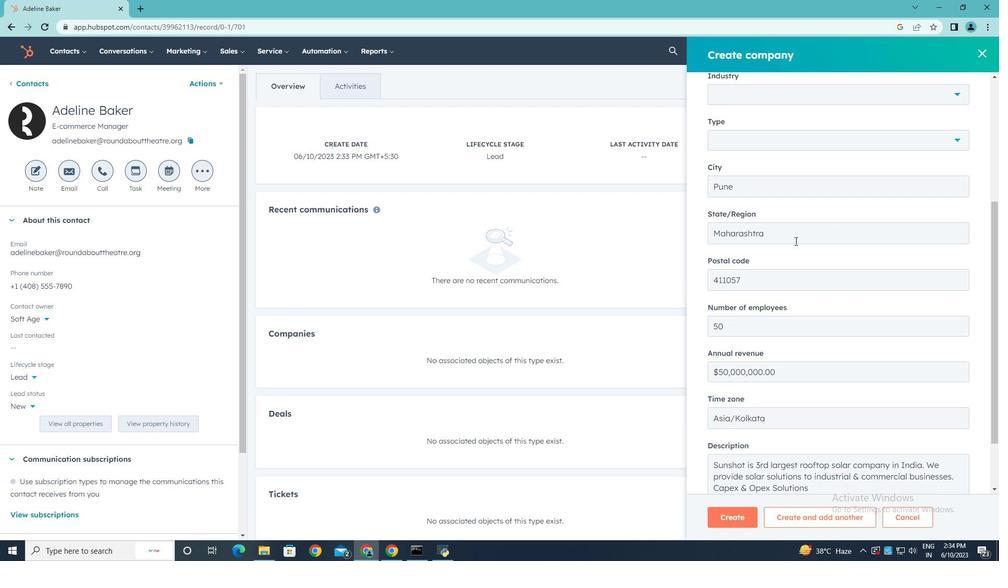 
Action: Mouse scrolled (795, 240) with delta (0, 0)
Screenshot: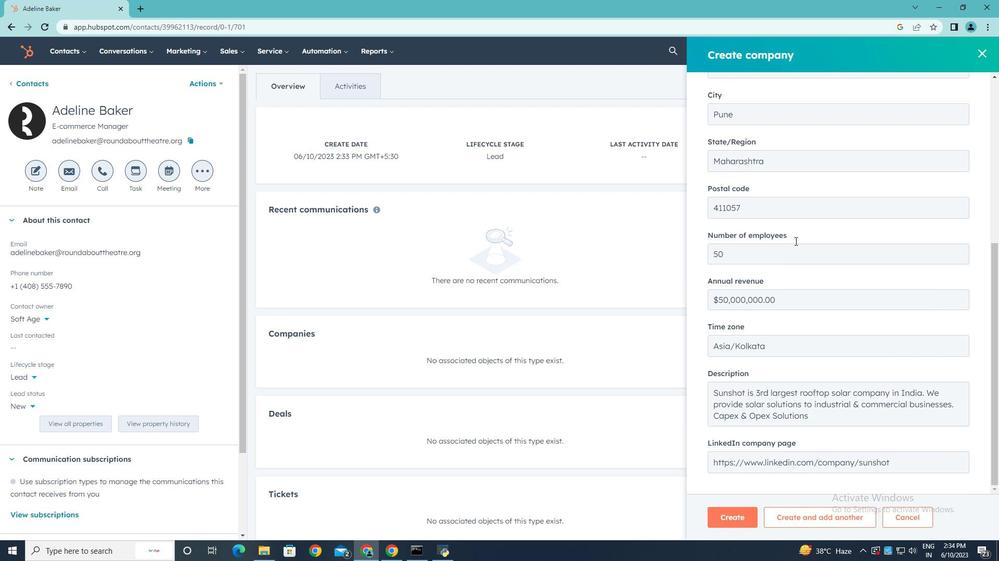 
Action: Mouse scrolled (795, 241) with delta (0, 0)
Screenshot: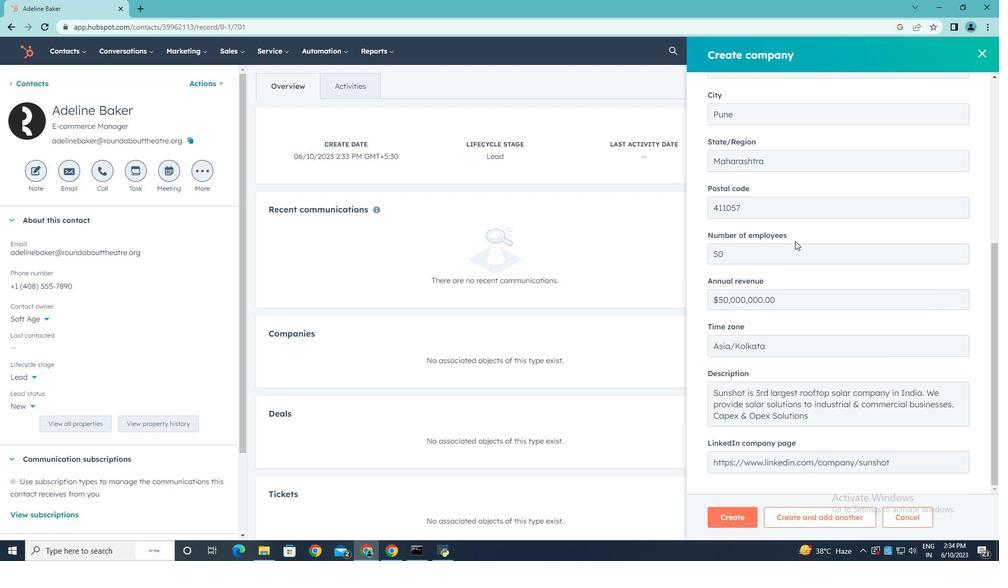 
Action: Mouse moved to (933, 123)
Screenshot: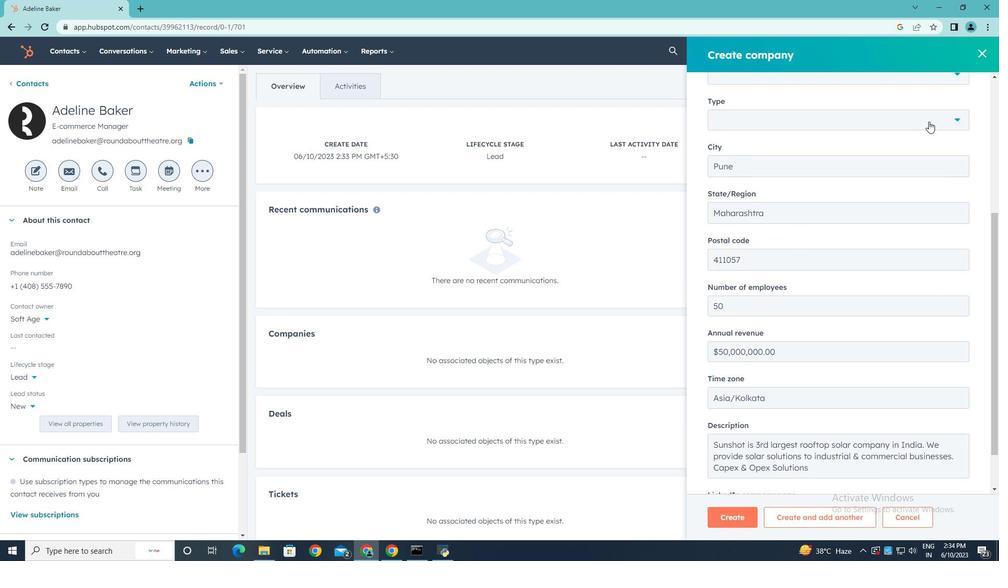 
Action: Mouse pressed left at (933, 123)
Screenshot: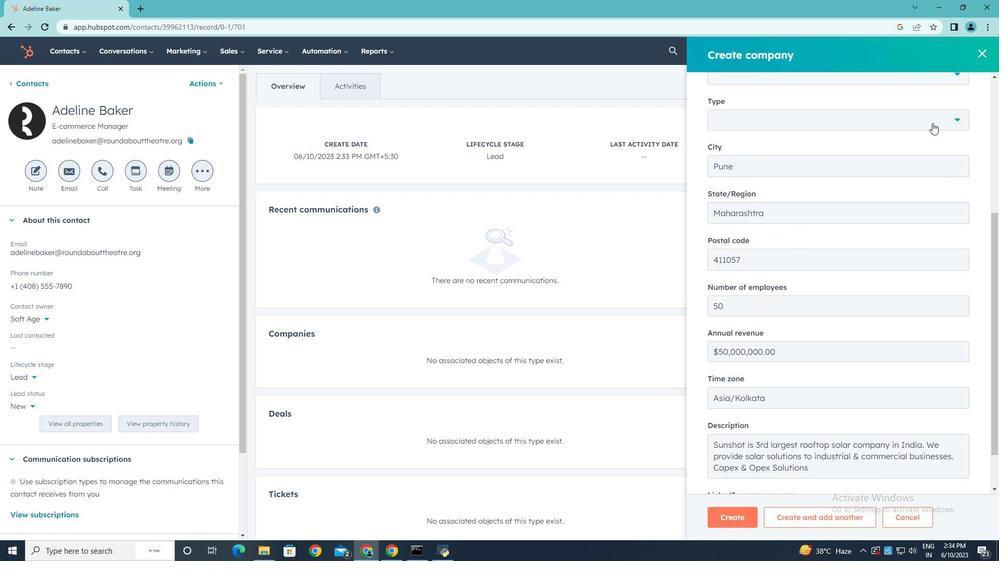 
Action: Mouse moved to (795, 168)
Screenshot: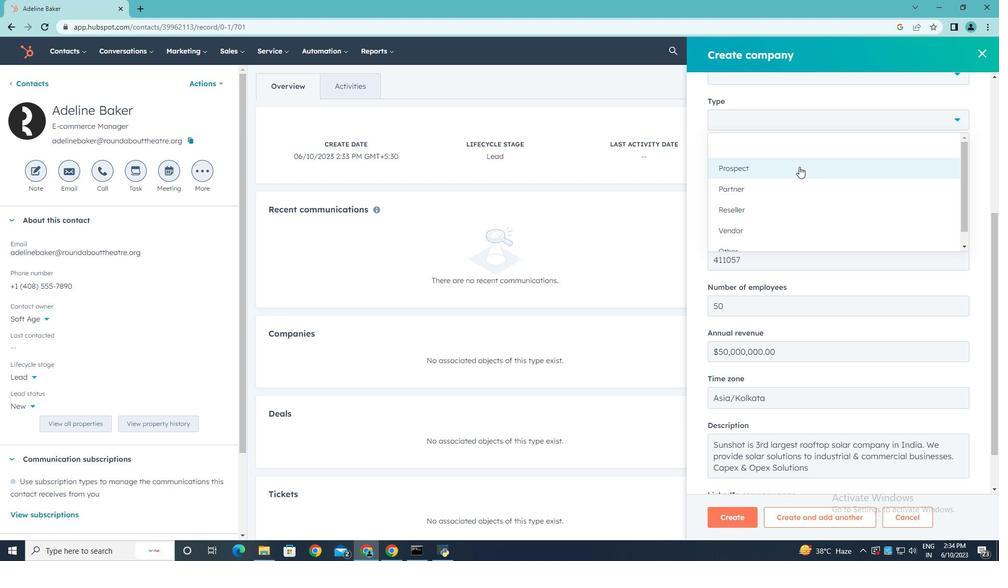 
Action: Mouse pressed left at (795, 168)
Screenshot: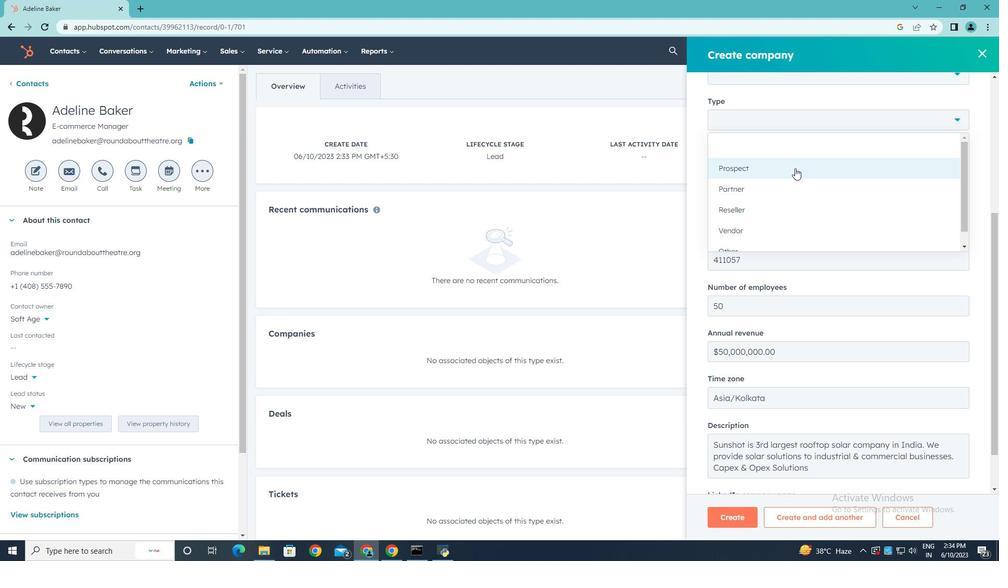 
Action: Mouse scrolled (795, 168) with delta (0, 0)
Screenshot: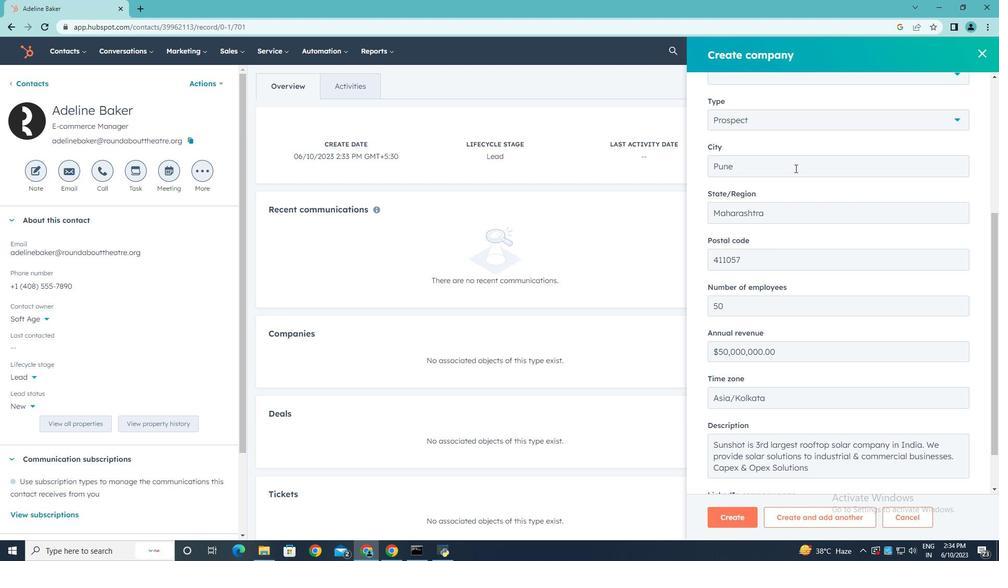 
Action: Mouse scrolled (795, 168) with delta (0, 0)
Screenshot: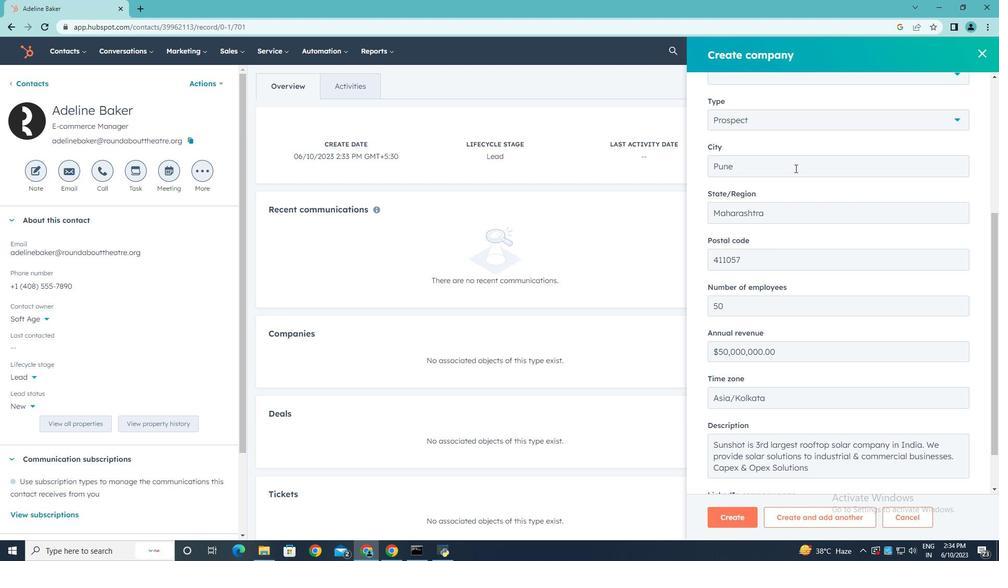 
Action: Mouse scrolled (795, 168) with delta (0, 0)
Screenshot: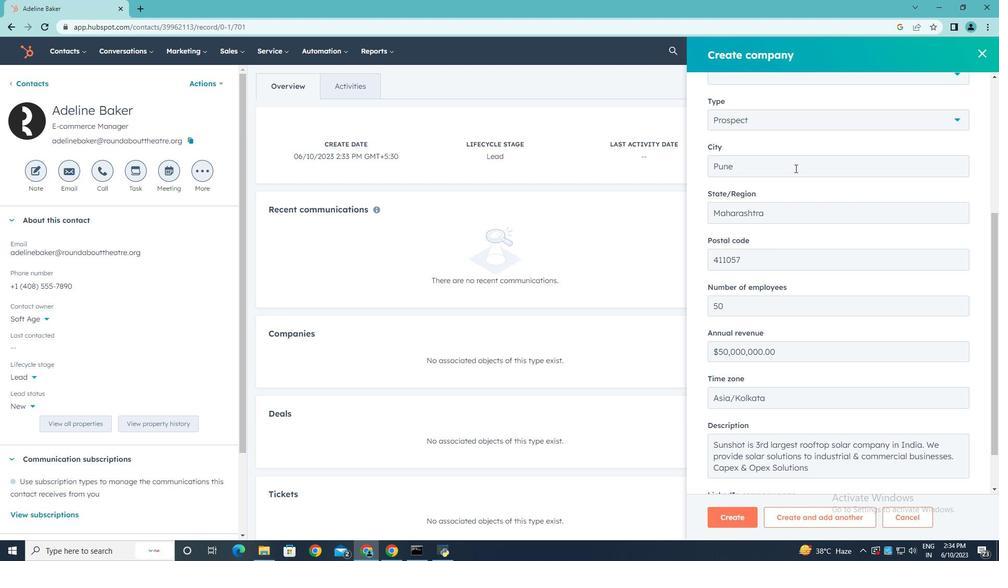 
Action: Mouse scrolled (795, 168) with delta (0, 0)
Screenshot: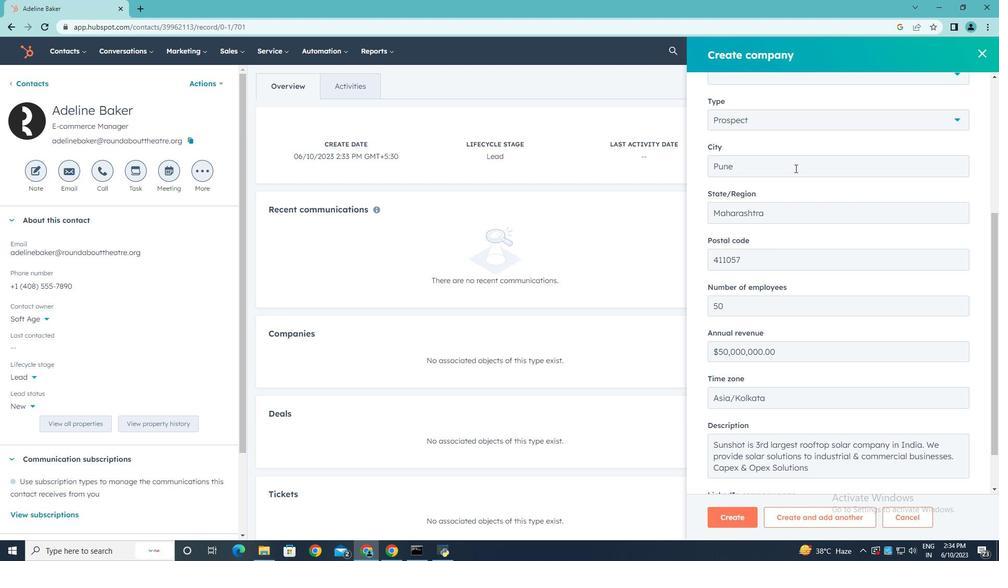 
Action: Mouse scrolled (795, 168) with delta (0, 0)
Screenshot: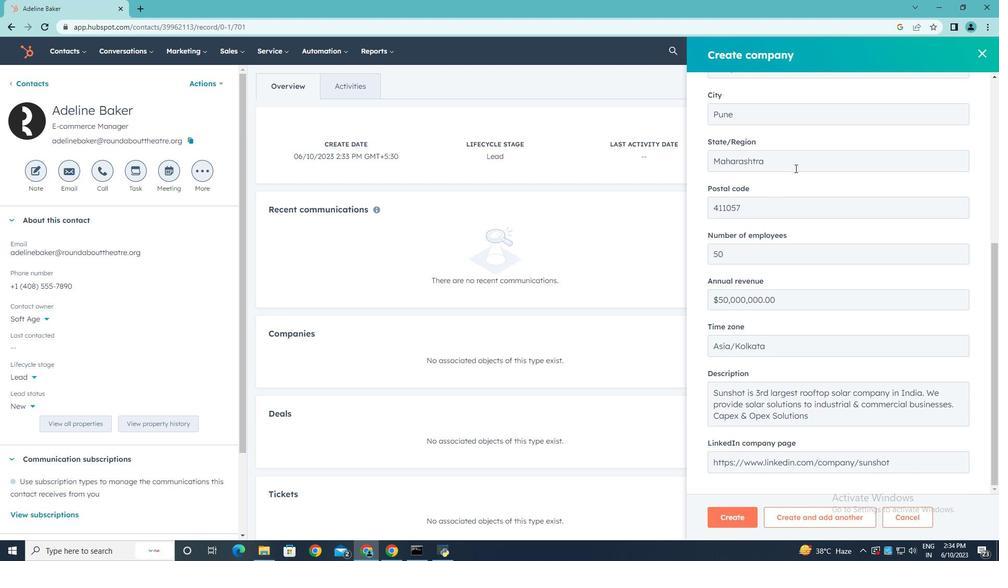 
Action: Mouse scrolled (795, 168) with delta (0, 0)
Screenshot: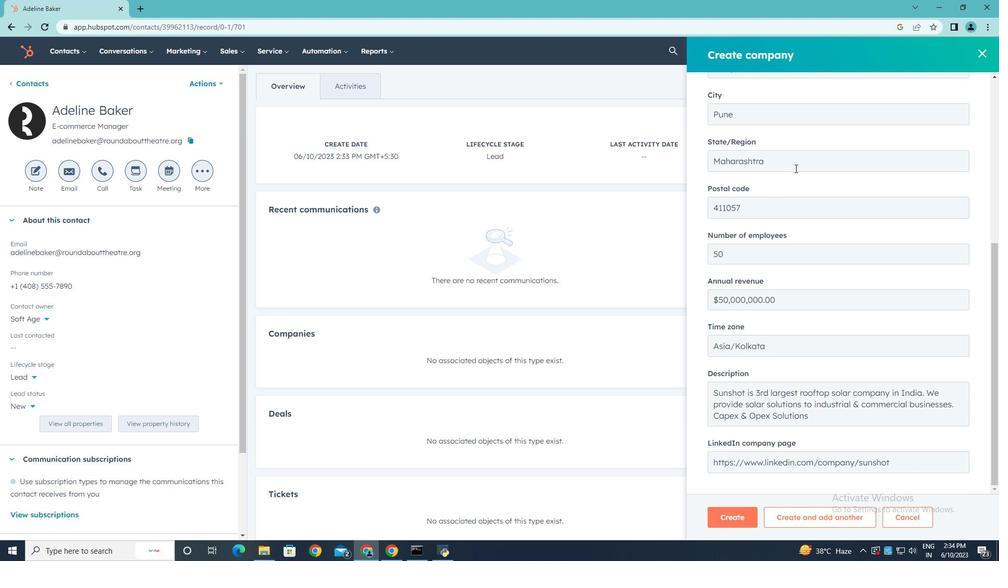 
Action: Mouse scrolled (795, 168) with delta (0, 0)
Screenshot: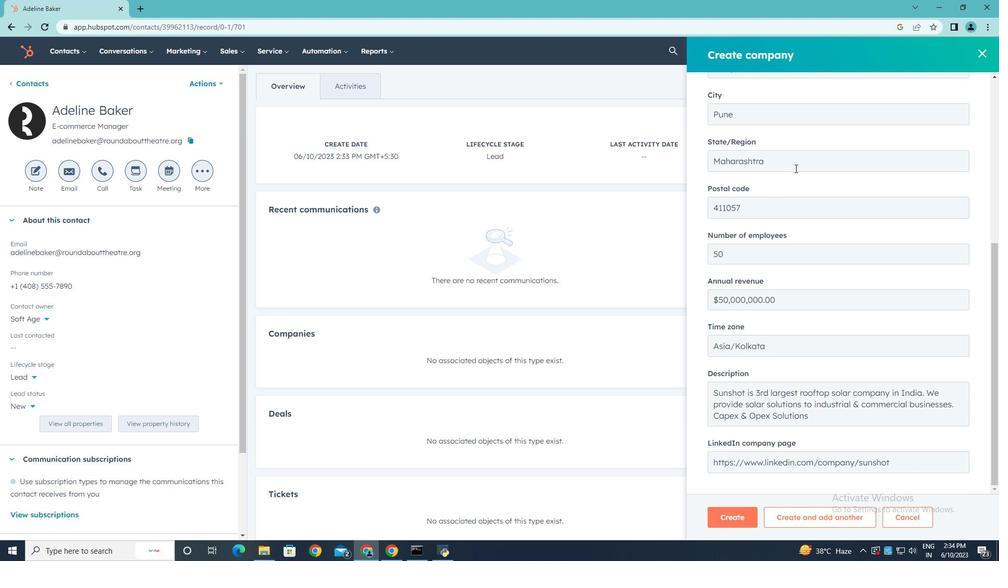 
Action: Mouse moved to (728, 509)
Screenshot: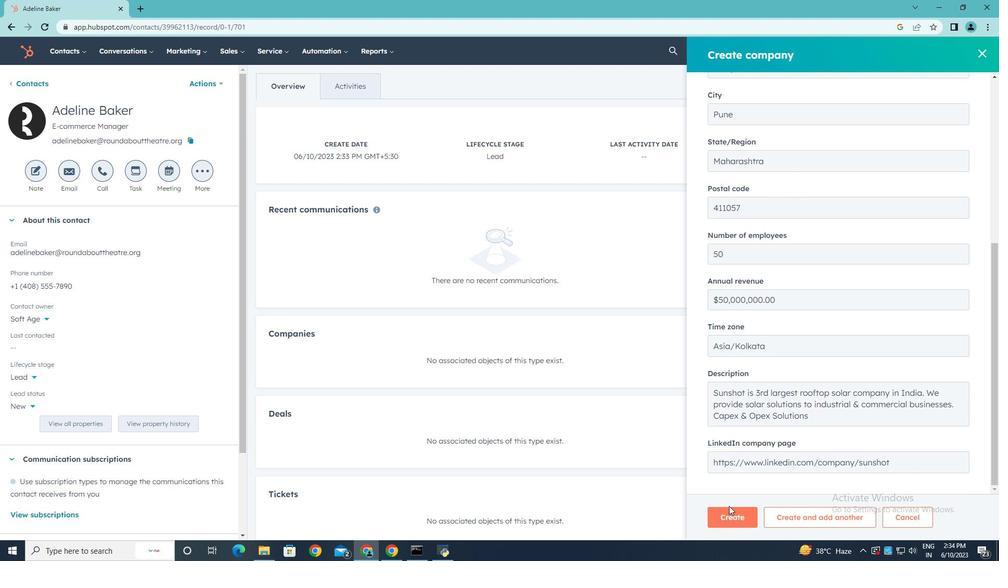 
Action: Mouse pressed left at (728, 509)
Screenshot: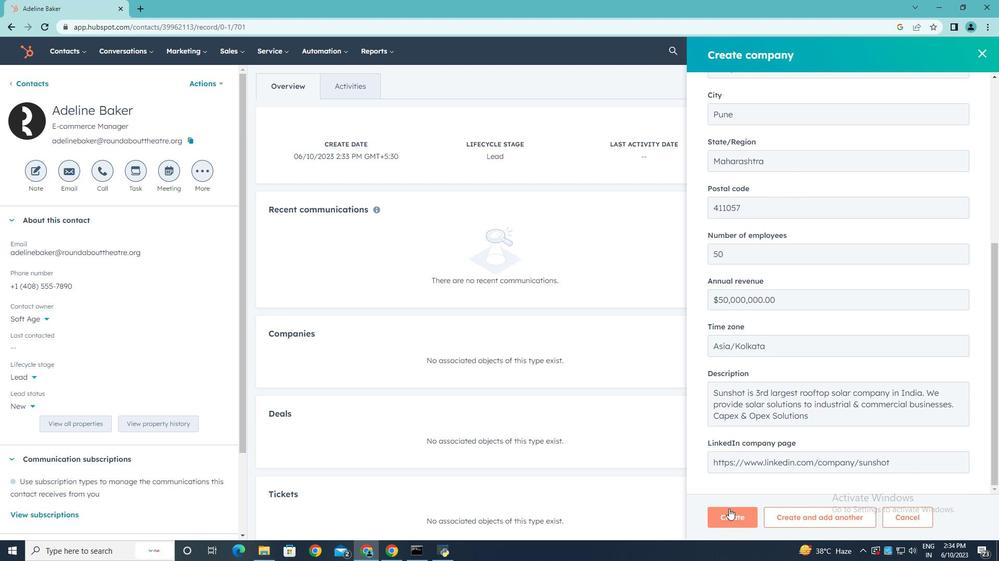 
Action: Mouse moved to (557, 372)
Screenshot: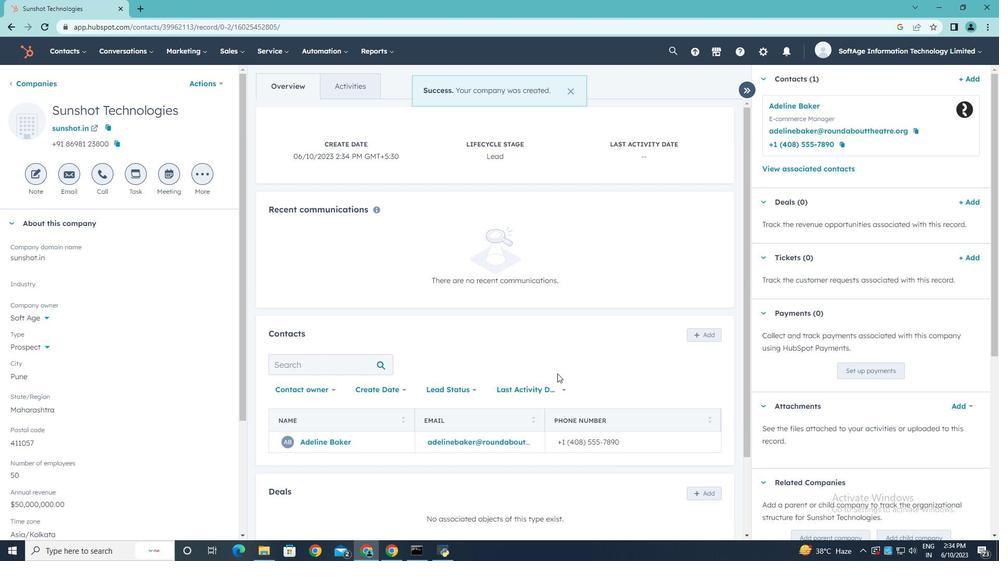 
